 Task: Find connections with filter location Musselburgh with filter topic #Indiawith filter profile language Spanish with filter current company Serum Institute of India Pvt. Ltd. with filter school Symbiosis Institute of Business Management, Pune with filter industry Soap and Cleaning Product Manufacturing with filter service category Financial Analysis with filter keywords title Medical Transcriptionist
Action: Mouse moved to (497, 45)
Screenshot: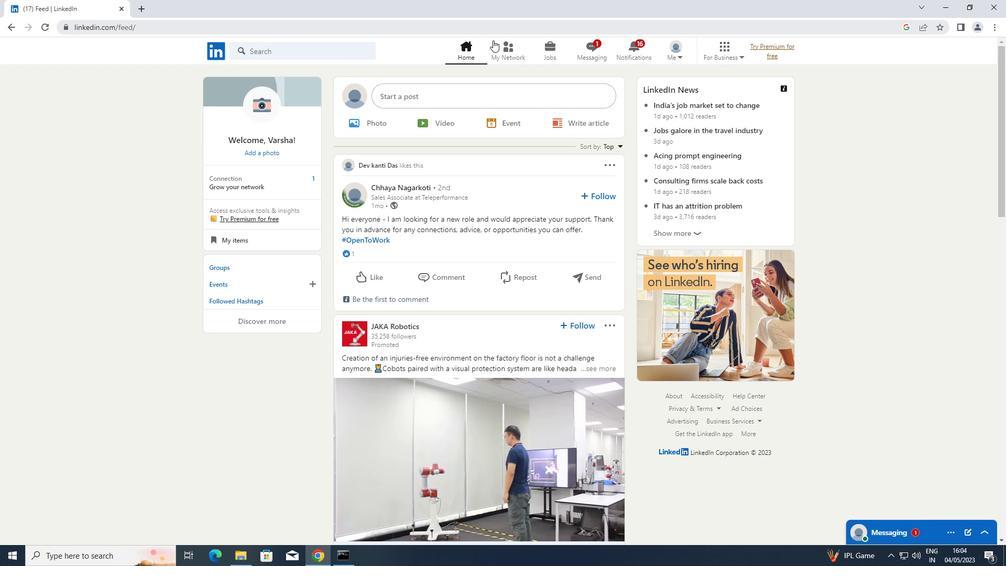 
Action: Mouse pressed left at (497, 45)
Screenshot: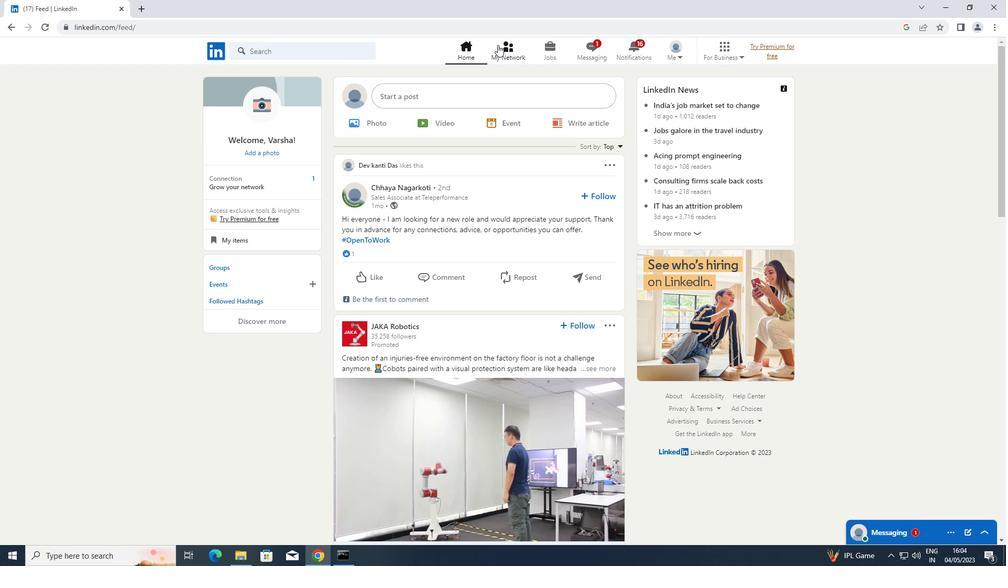 
Action: Mouse moved to (290, 110)
Screenshot: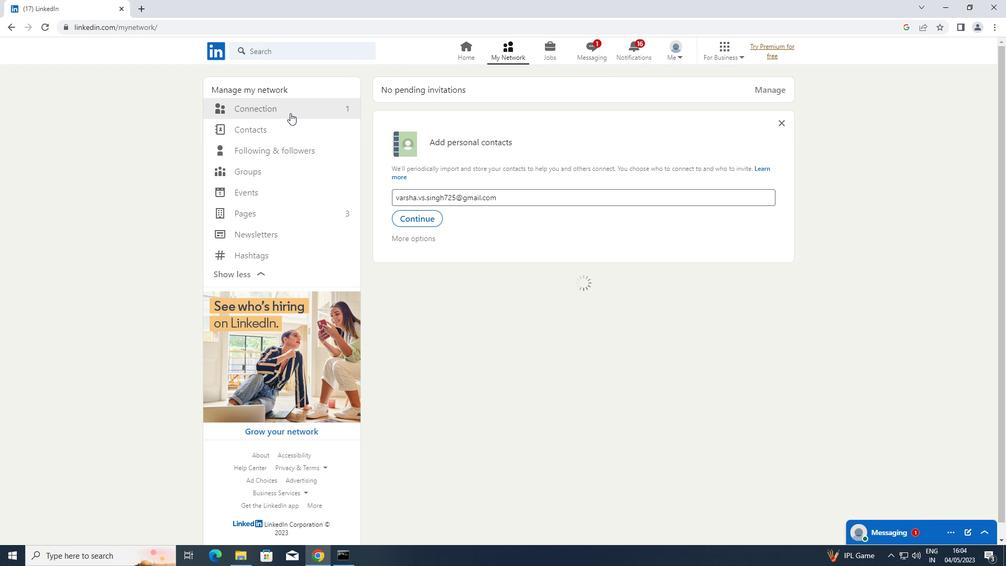 
Action: Mouse pressed left at (290, 110)
Screenshot: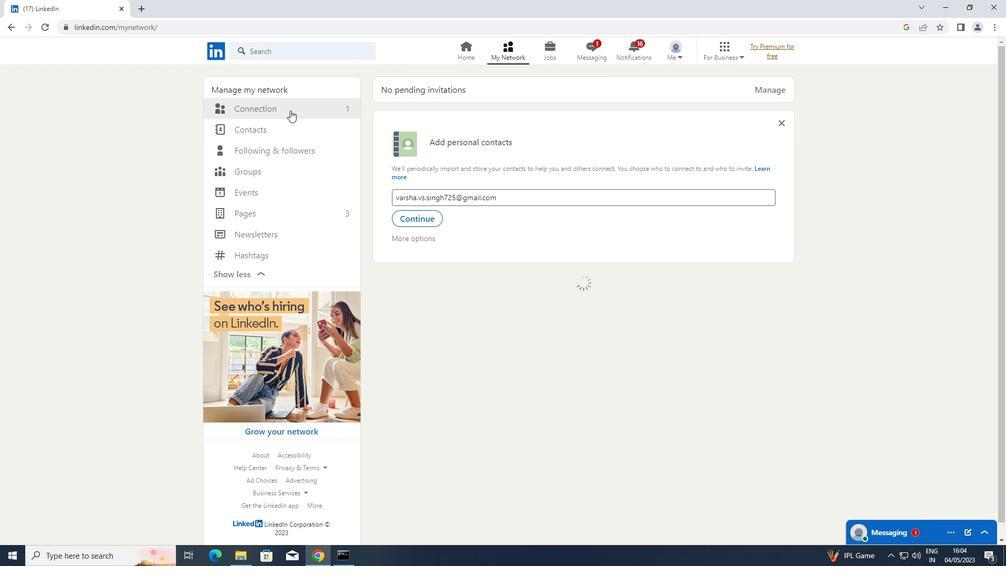 
Action: Mouse moved to (575, 109)
Screenshot: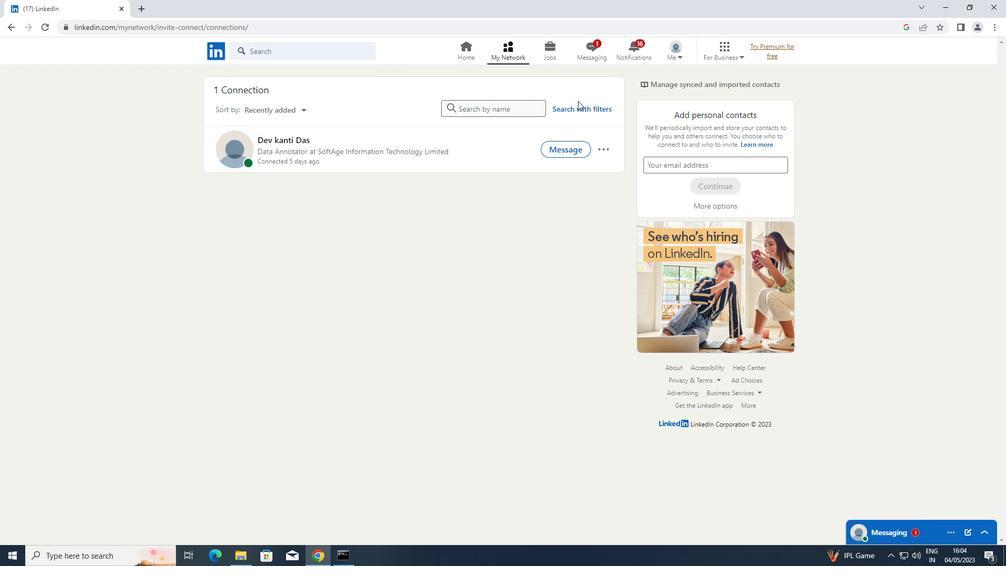 
Action: Mouse pressed left at (575, 109)
Screenshot: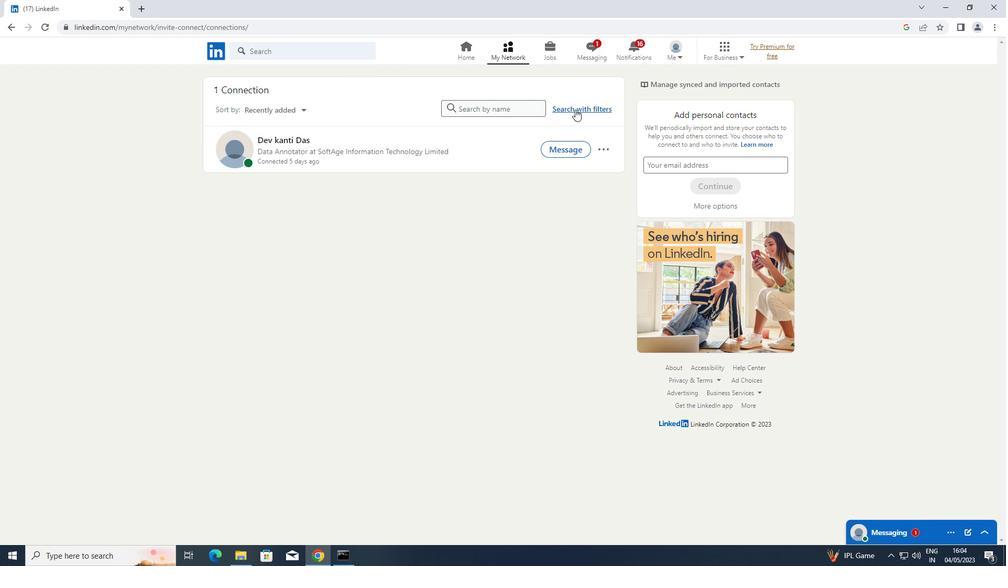 
Action: Mouse moved to (536, 78)
Screenshot: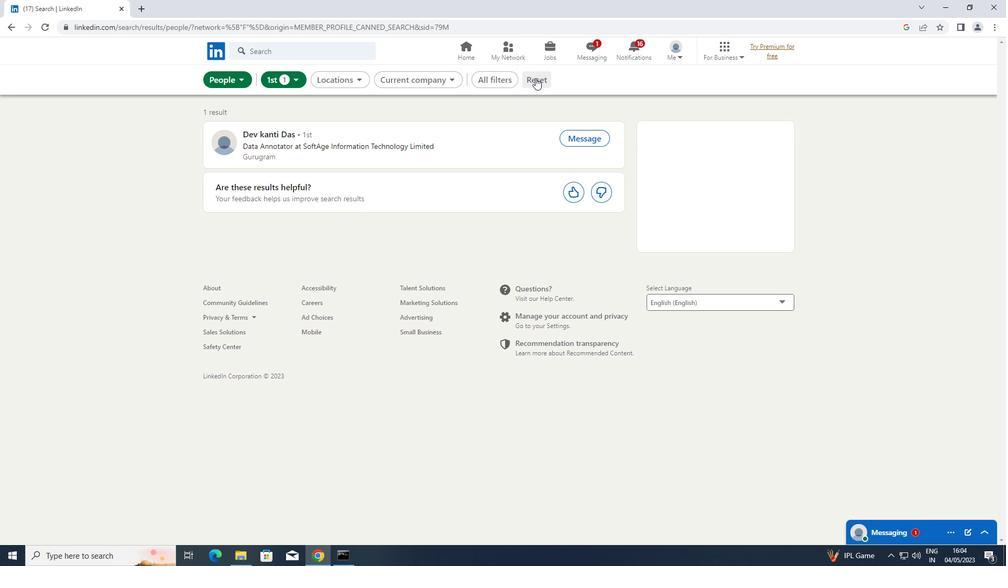 
Action: Mouse pressed left at (536, 78)
Screenshot: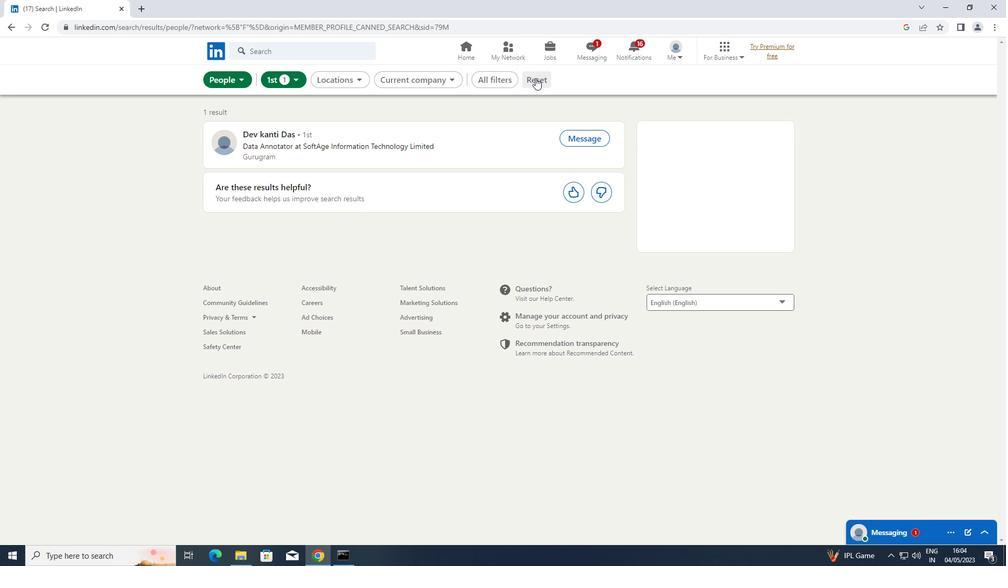 
Action: Mouse moved to (524, 78)
Screenshot: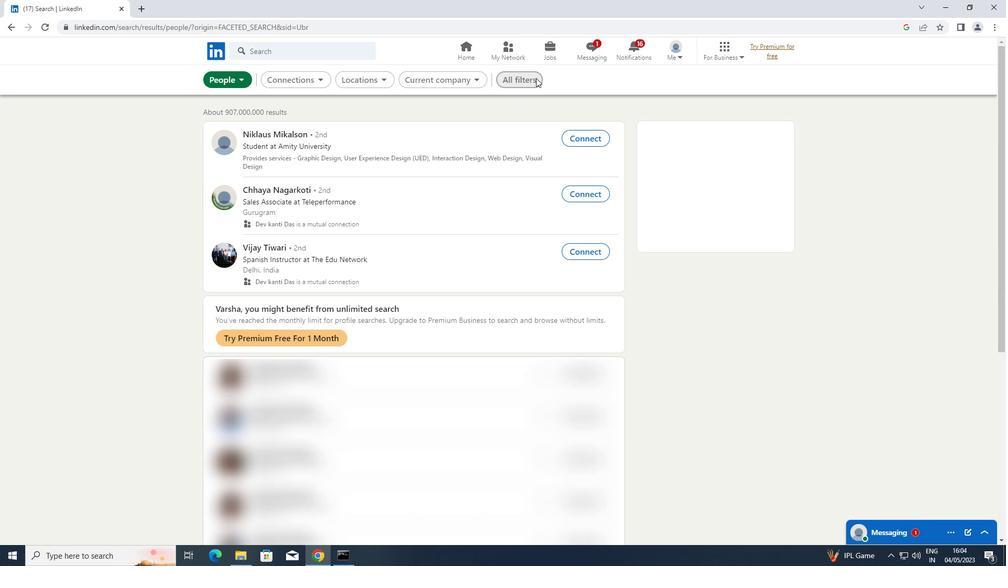 
Action: Mouse pressed left at (524, 78)
Screenshot: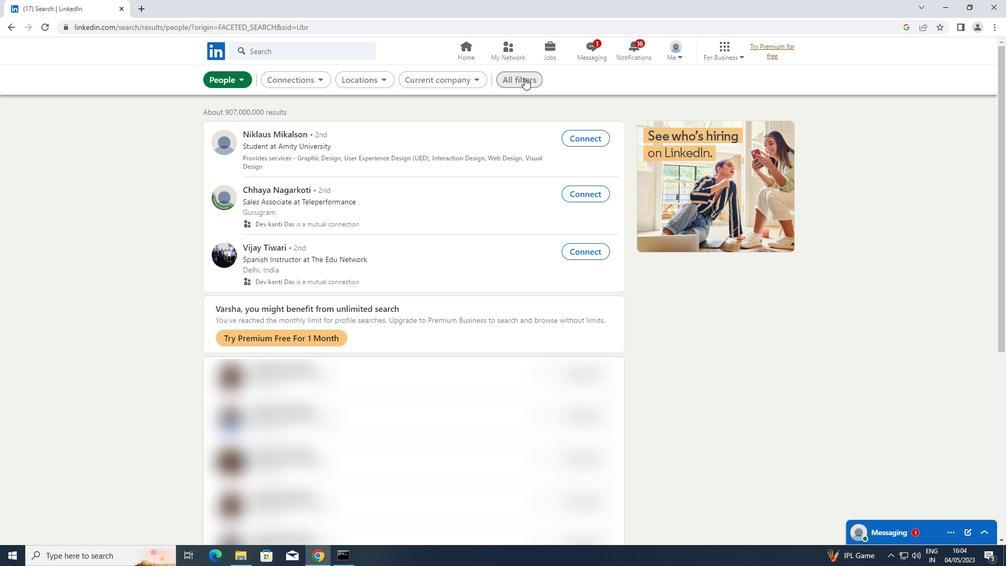 
Action: Mouse moved to (767, 200)
Screenshot: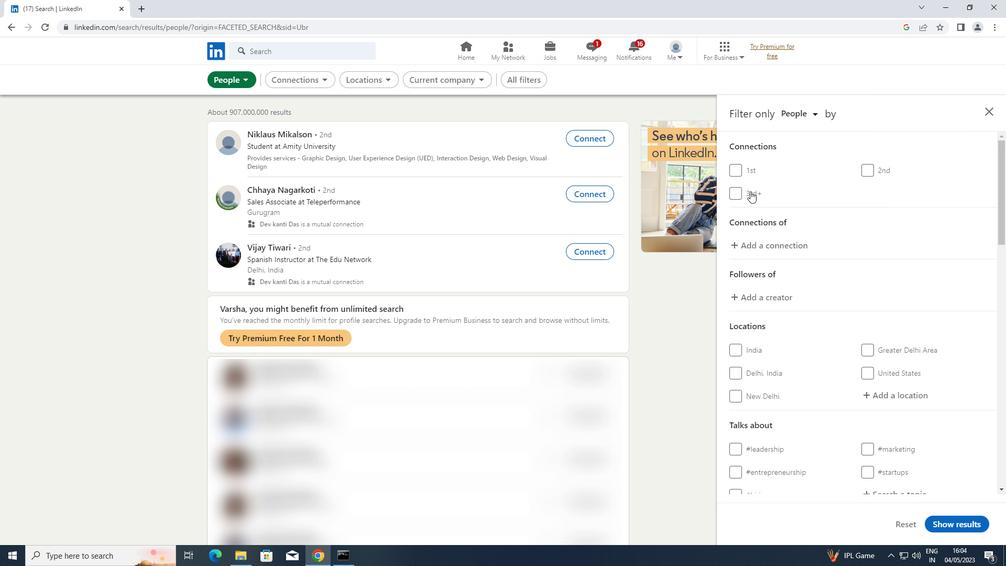 
Action: Mouse scrolled (767, 200) with delta (0, 0)
Screenshot: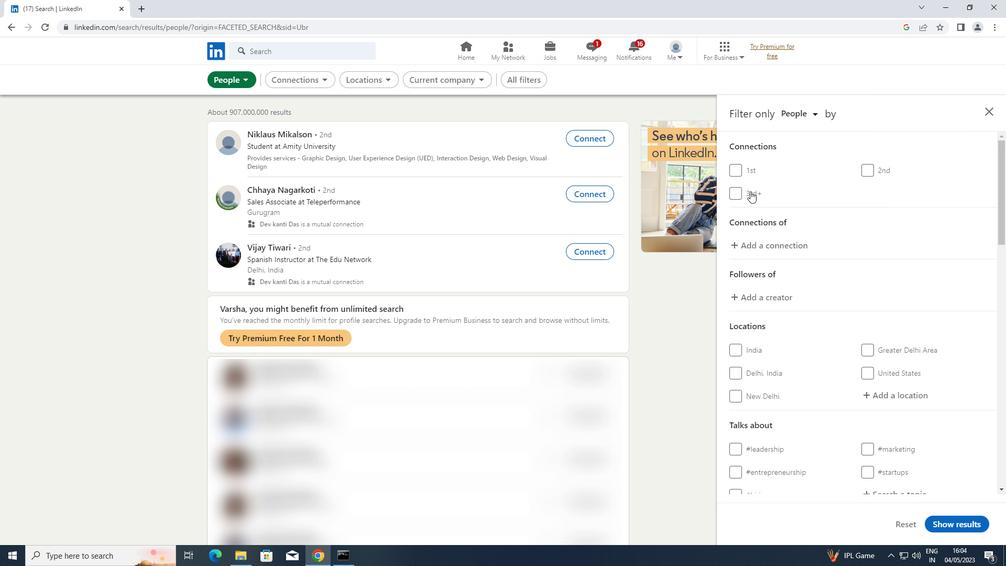 
Action: Mouse moved to (768, 202)
Screenshot: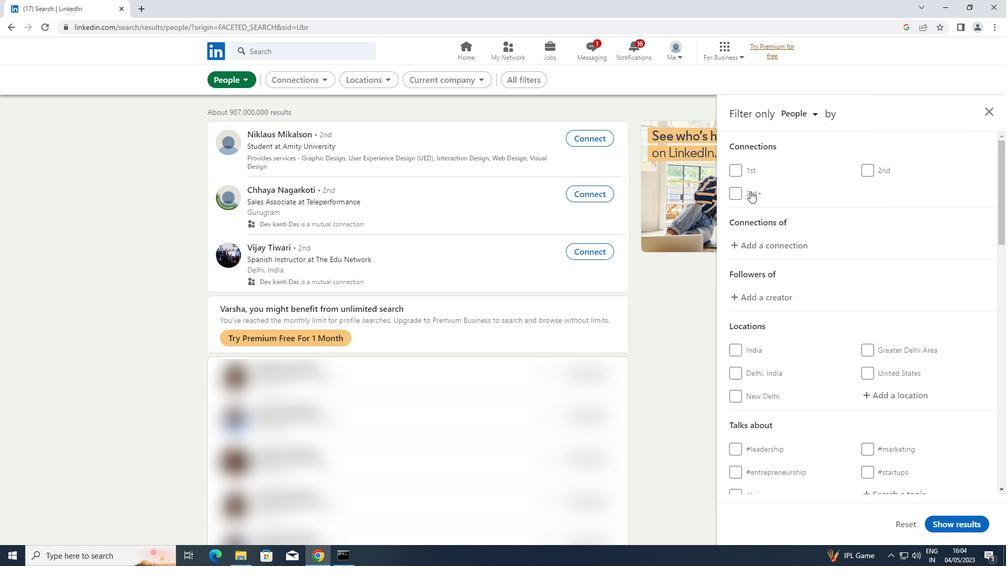 
Action: Mouse scrolled (768, 202) with delta (0, 0)
Screenshot: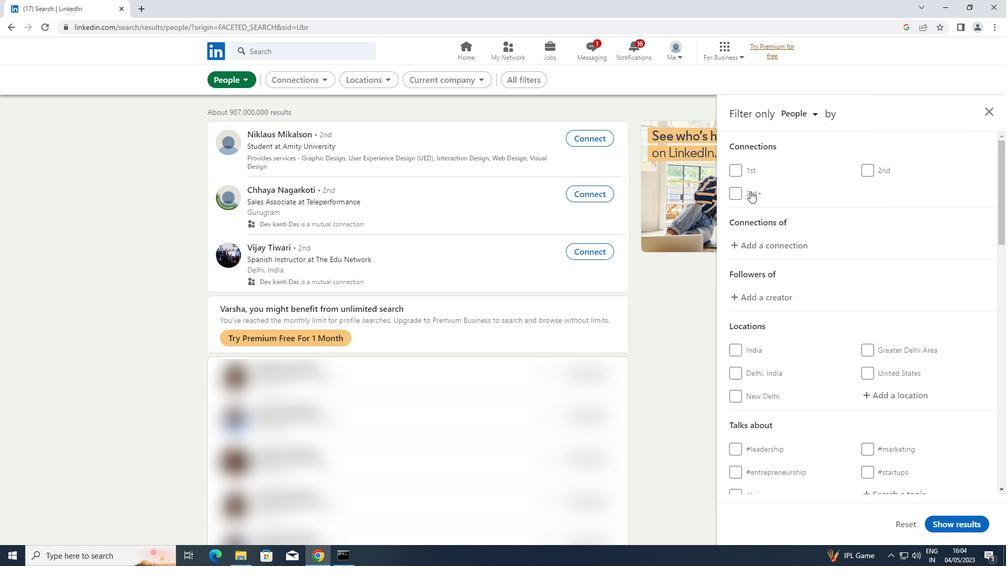 
Action: Mouse scrolled (768, 202) with delta (0, 0)
Screenshot: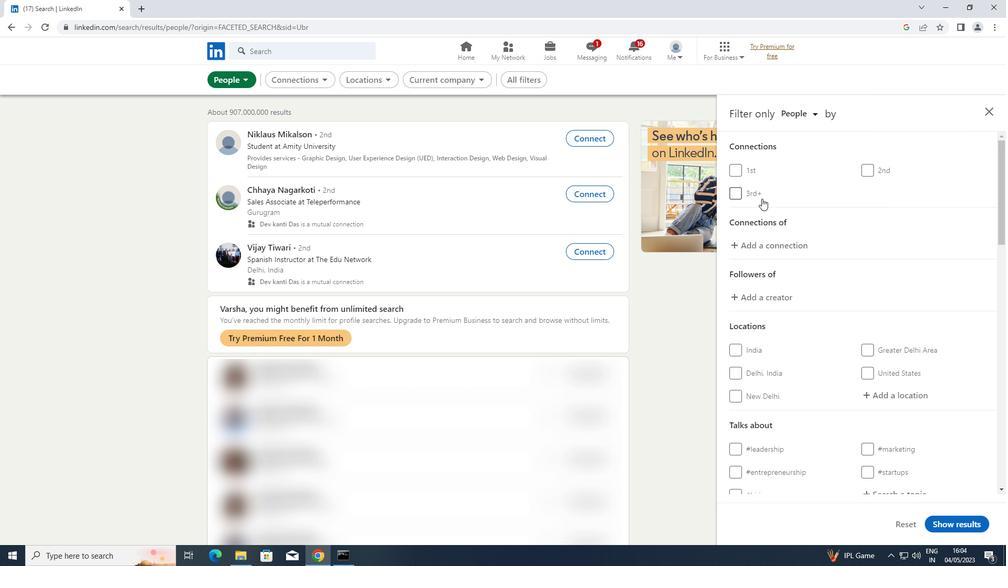 
Action: Mouse moved to (903, 236)
Screenshot: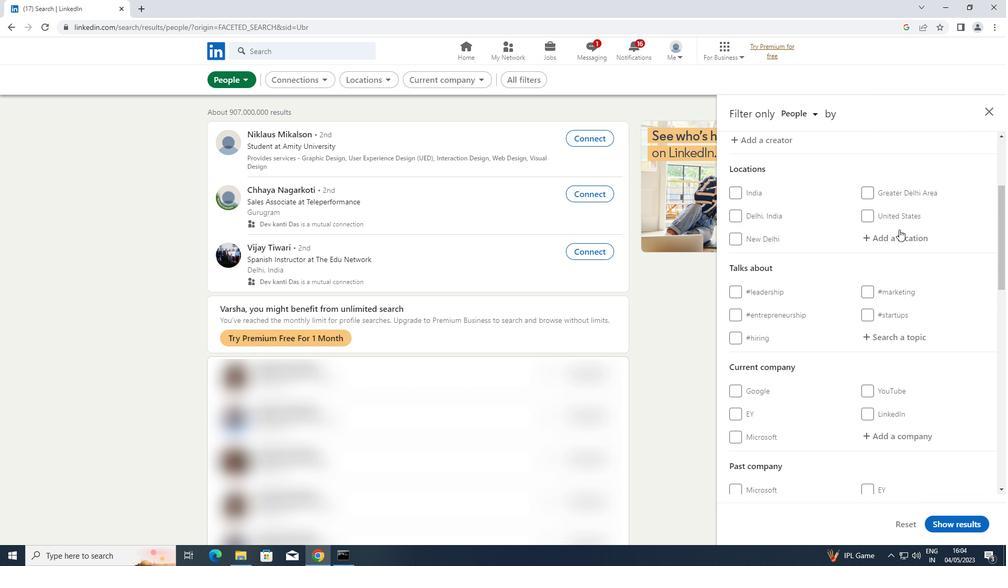 
Action: Mouse pressed left at (903, 236)
Screenshot: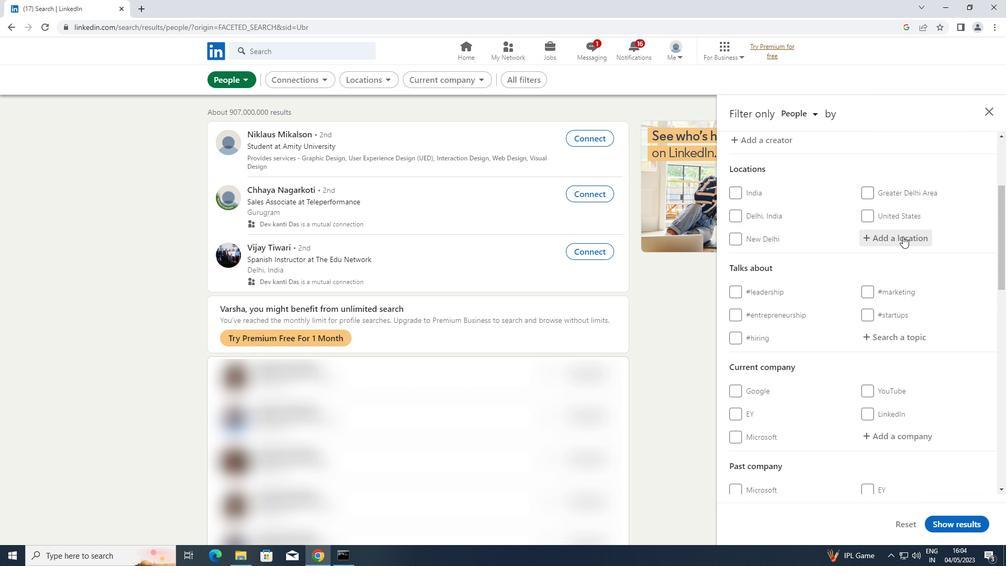 
Action: Key pressed <Key.shift>MUSSELBURGH
Screenshot: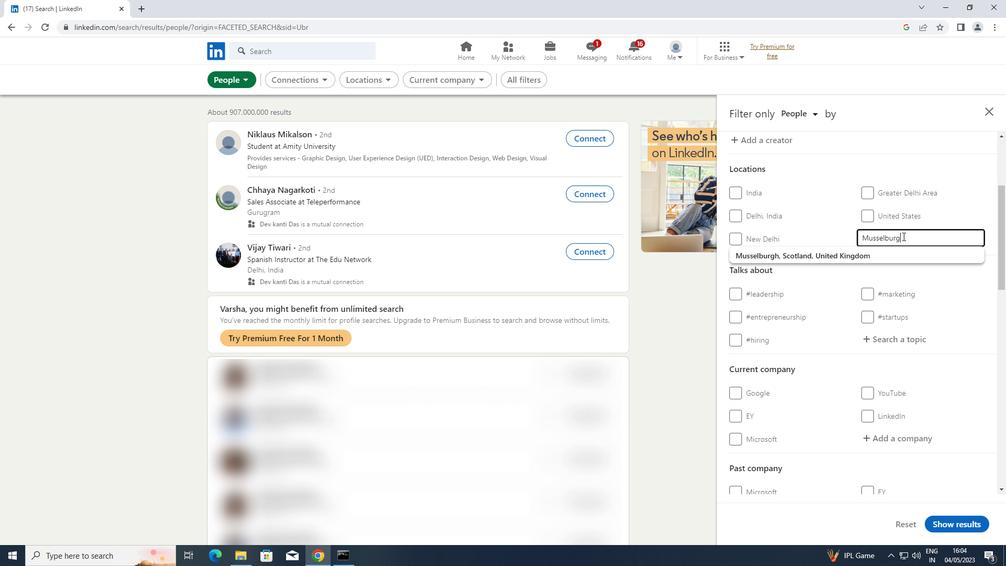 
Action: Mouse moved to (894, 342)
Screenshot: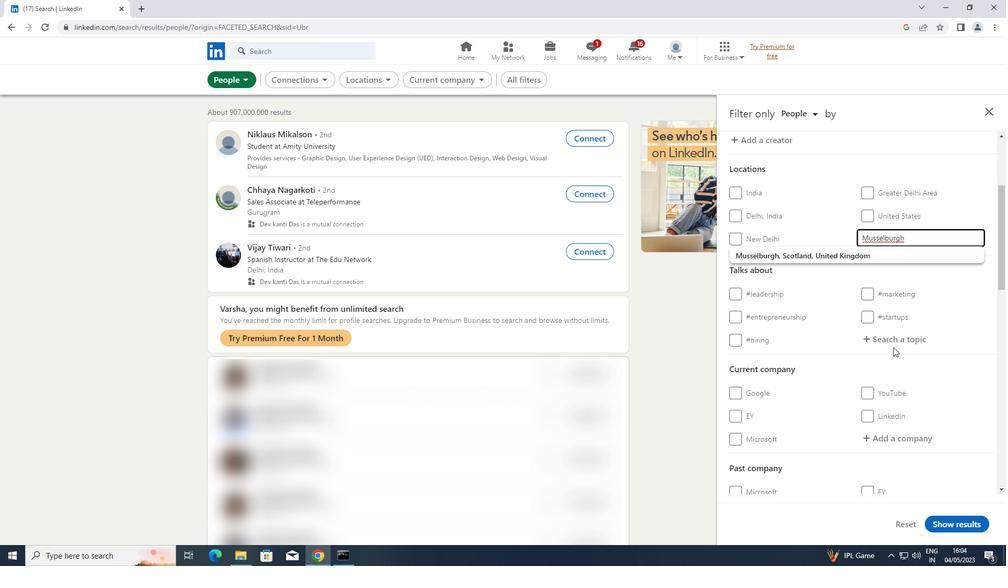 
Action: Mouse pressed left at (894, 342)
Screenshot: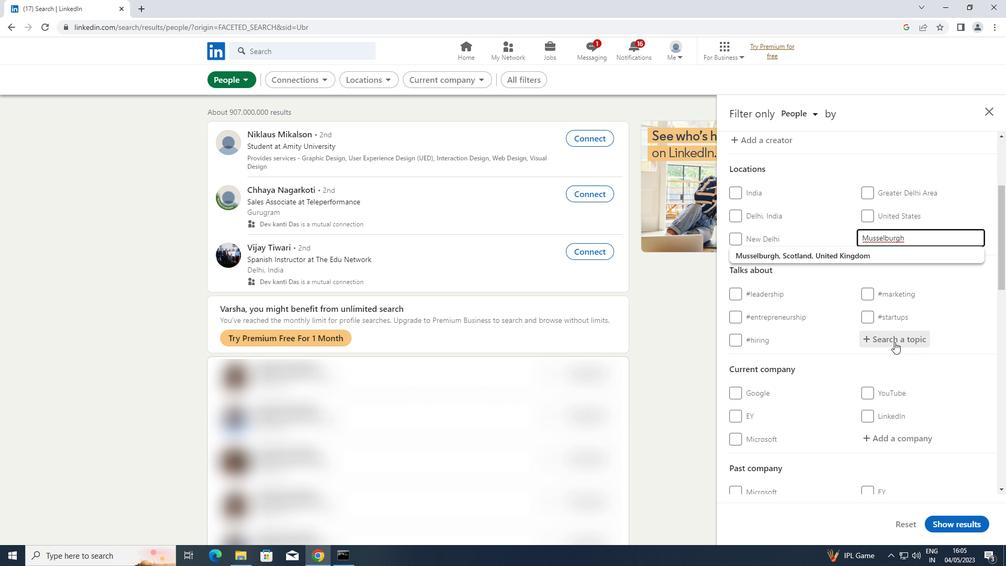 
Action: Key pressed <Key.shift>INDIA
Screenshot: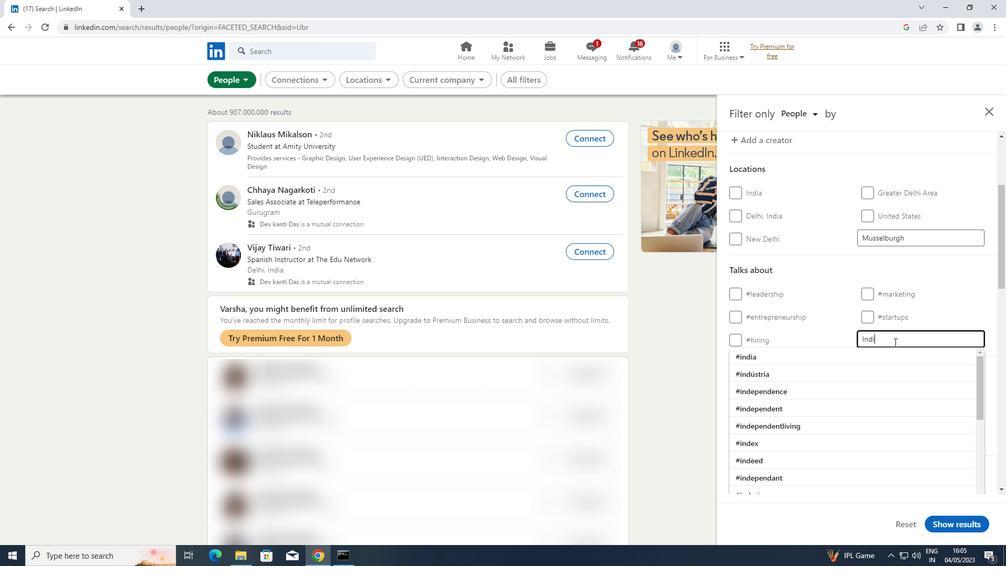 
Action: Mouse moved to (819, 355)
Screenshot: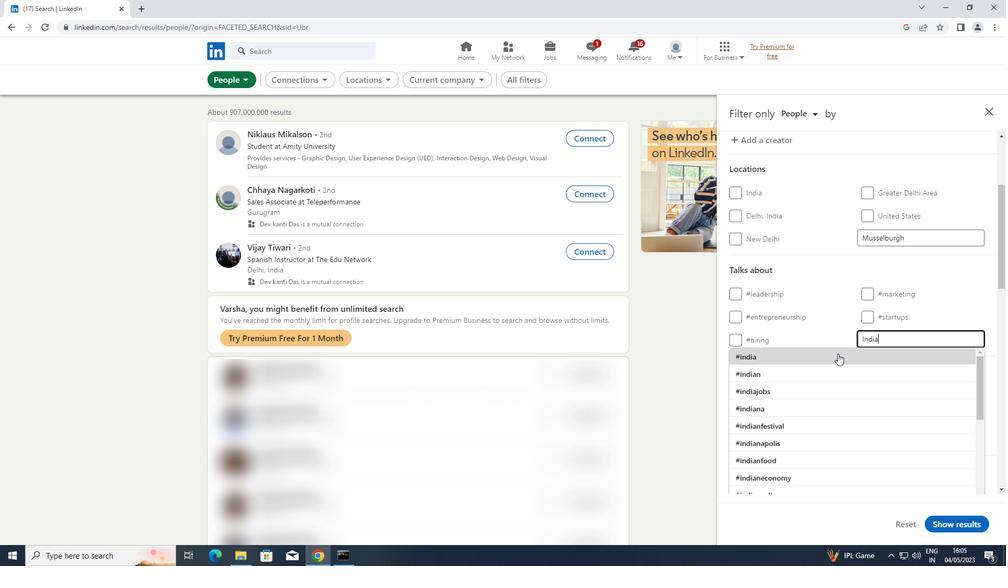 
Action: Mouse pressed left at (819, 355)
Screenshot: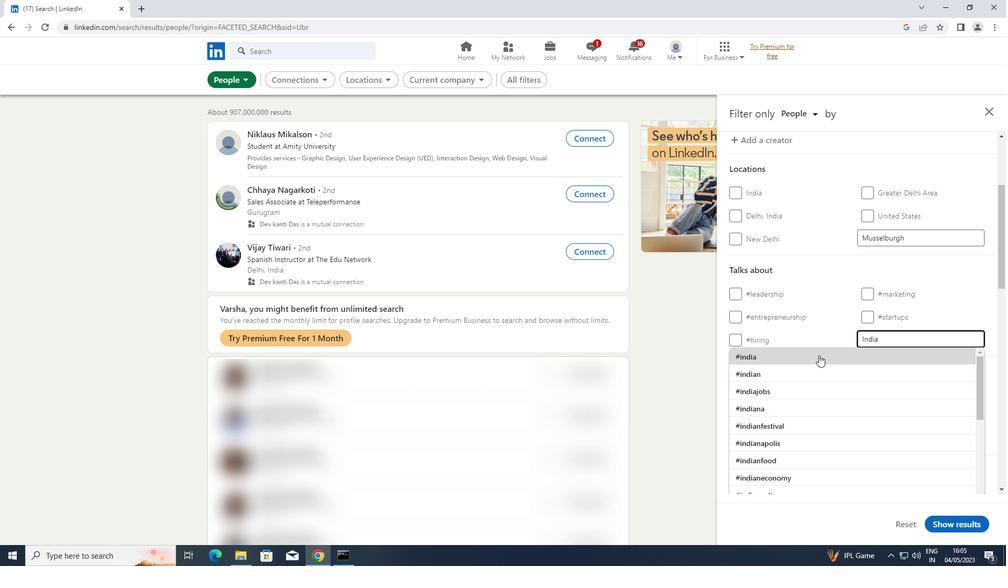 
Action: Mouse scrolled (819, 354) with delta (0, 0)
Screenshot: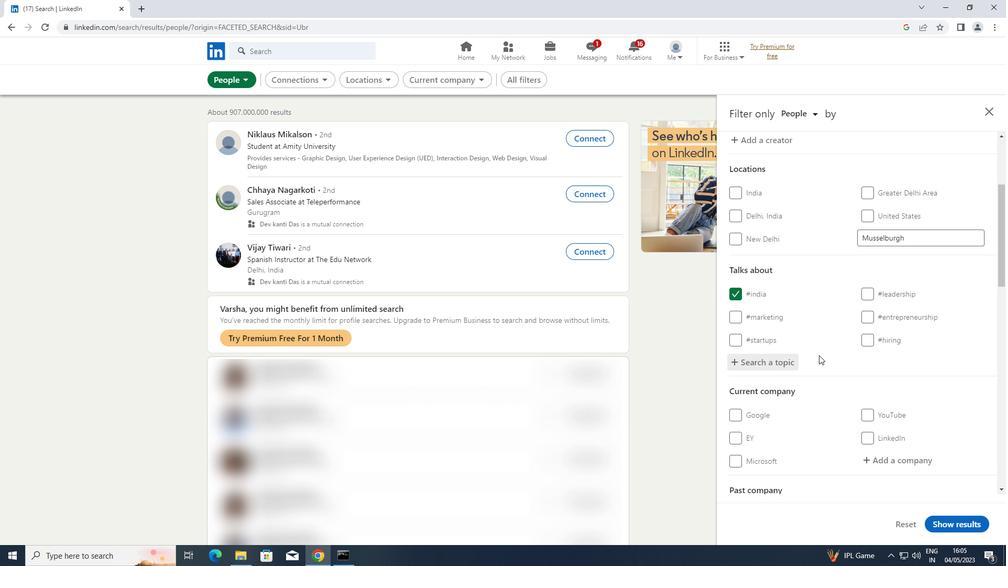 
Action: Mouse scrolled (819, 354) with delta (0, 0)
Screenshot: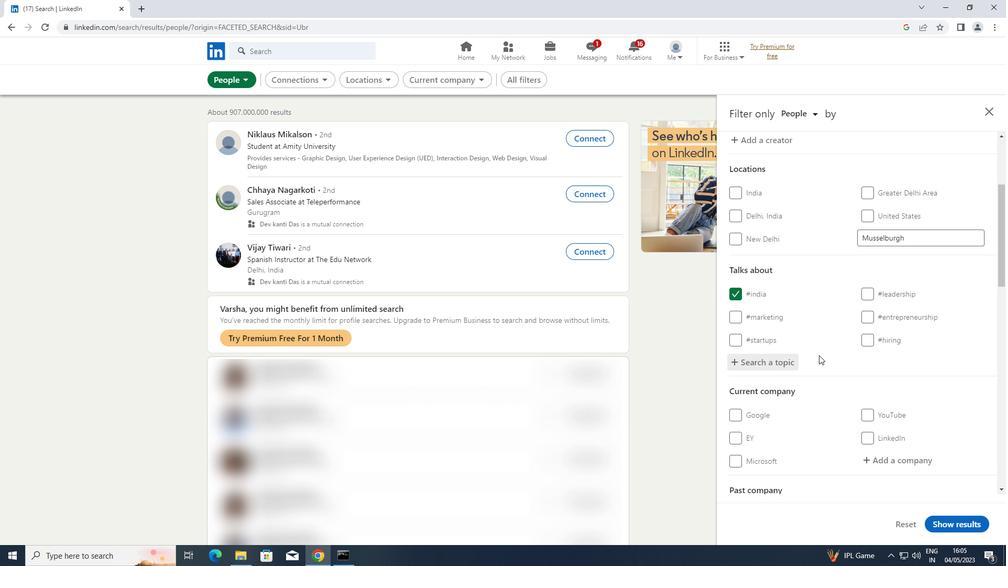 
Action: Mouse scrolled (819, 354) with delta (0, 0)
Screenshot: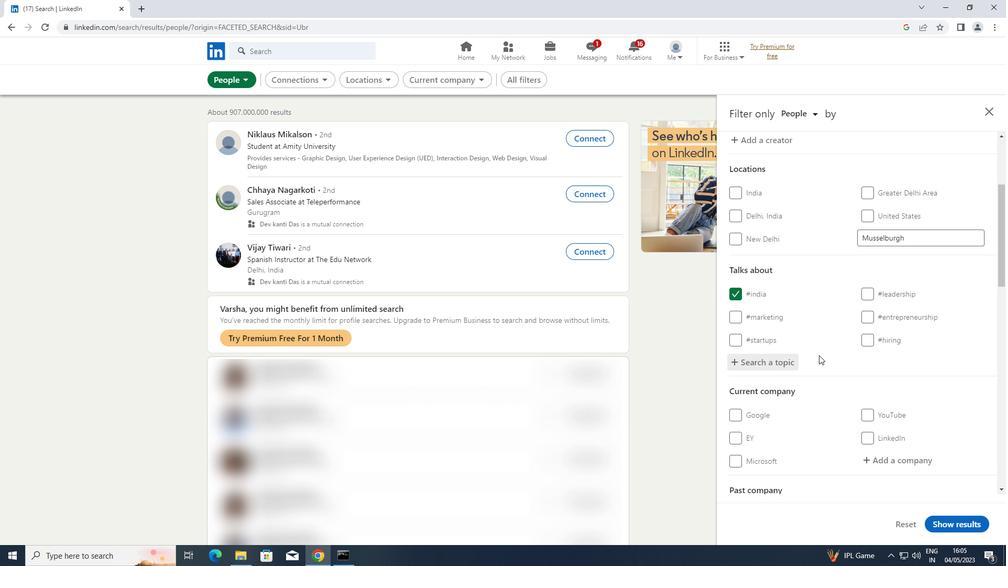 
Action: Mouse scrolled (819, 354) with delta (0, 0)
Screenshot: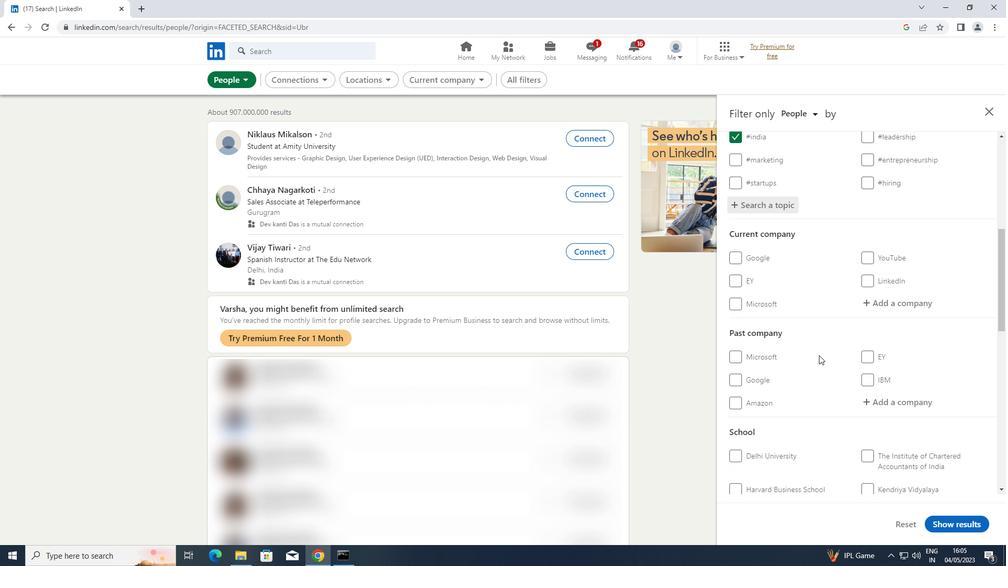 
Action: Mouse scrolled (819, 354) with delta (0, 0)
Screenshot: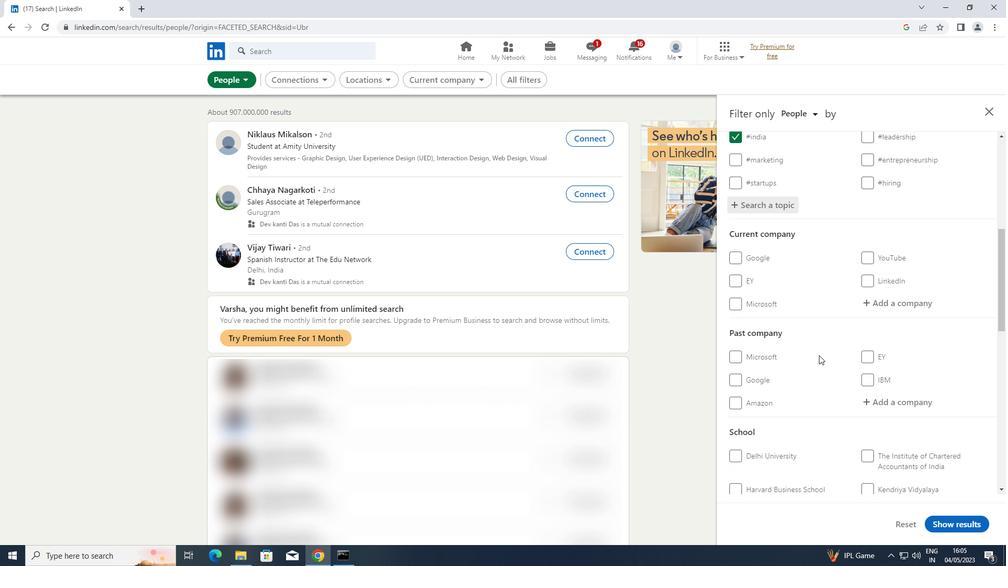 
Action: Mouse scrolled (819, 354) with delta (0, 0)
Screenshot: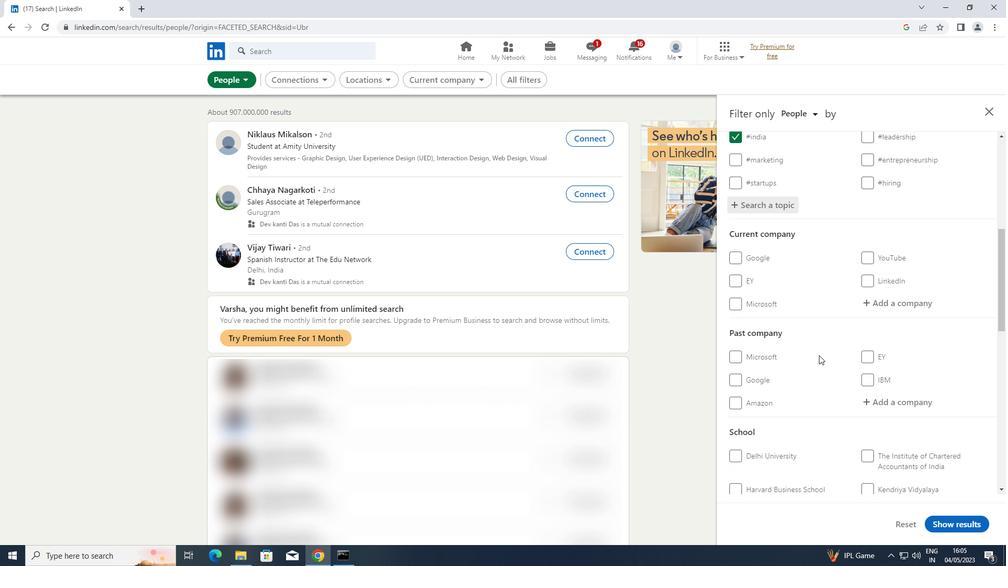 
Action: Mouse scrolled (819, 354) with delta (0, 0)
Screenshot: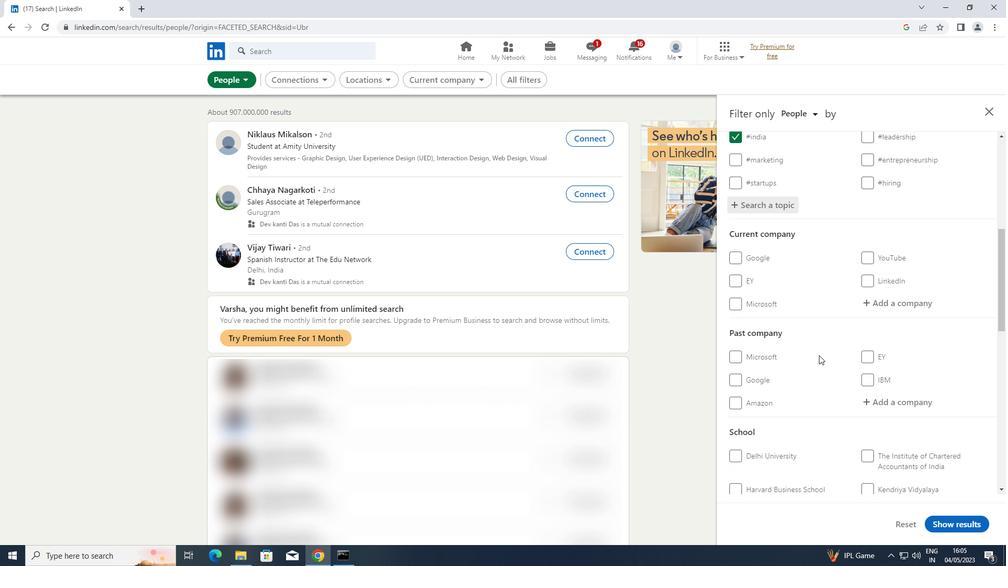 
Action: Mouse scrolled (819, 354) with delta (0, 0)
Screenshot: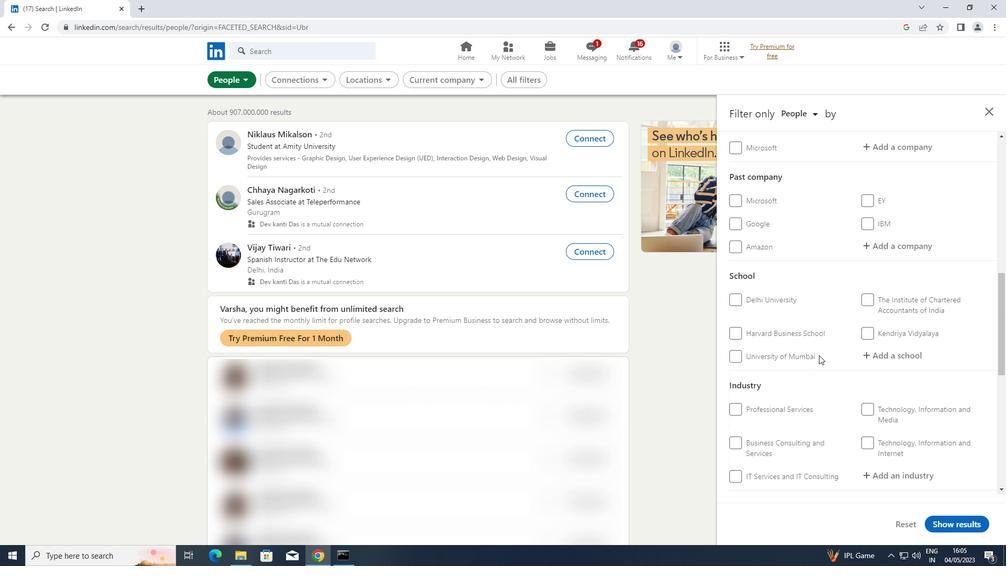 
Action: Mouse moved to (735, 442)
Screenshot: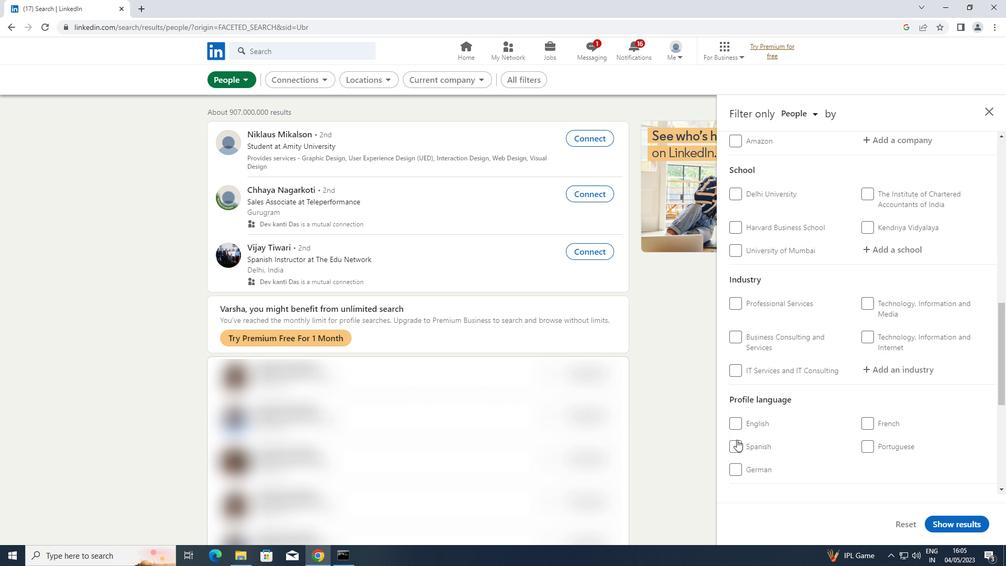 
Action: Mouse pressed left at (735, 442)
Screenshot: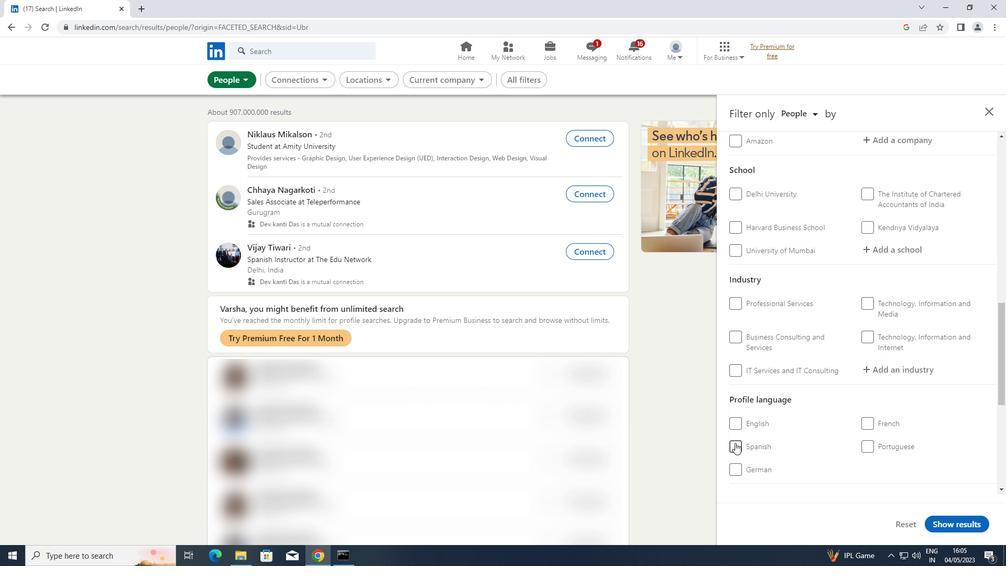 
Action: Mouse moved to (748, 421)
Screenshot: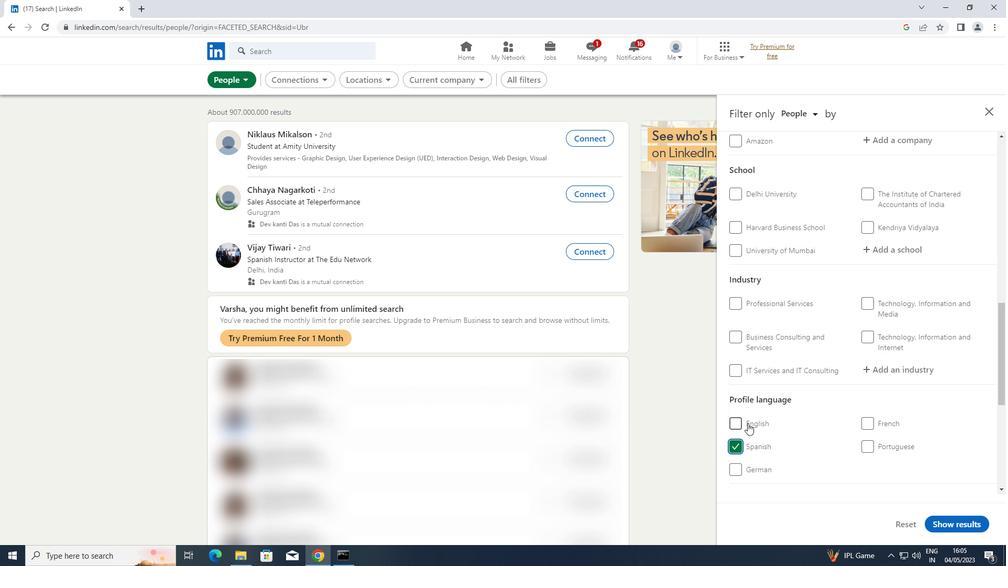 
Action: Mouse scrolled (748, 421) with delta (0, 0)
Screenshot: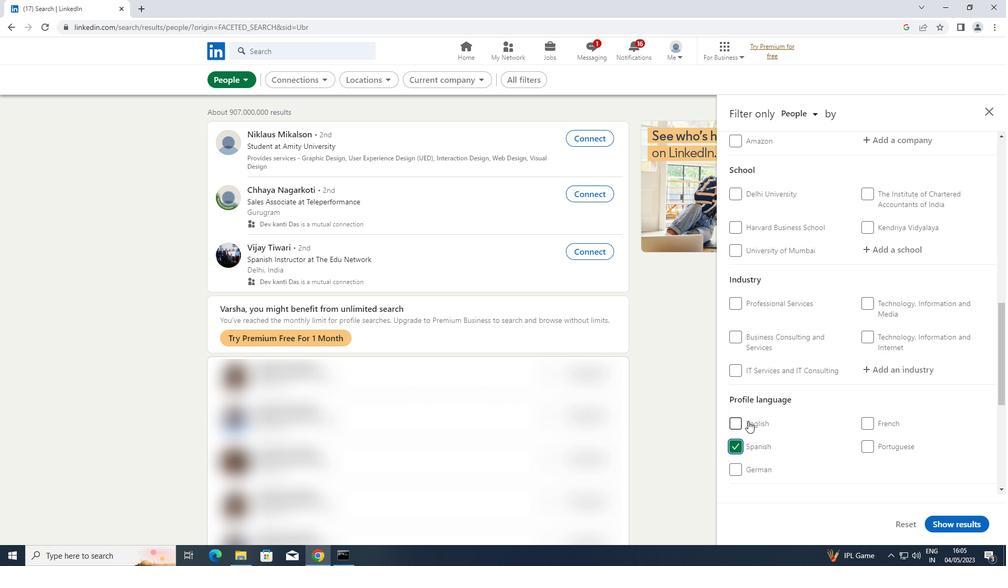 
Action: Mouse scrolled (748, 421) with delta (0, 0)
Screenshot: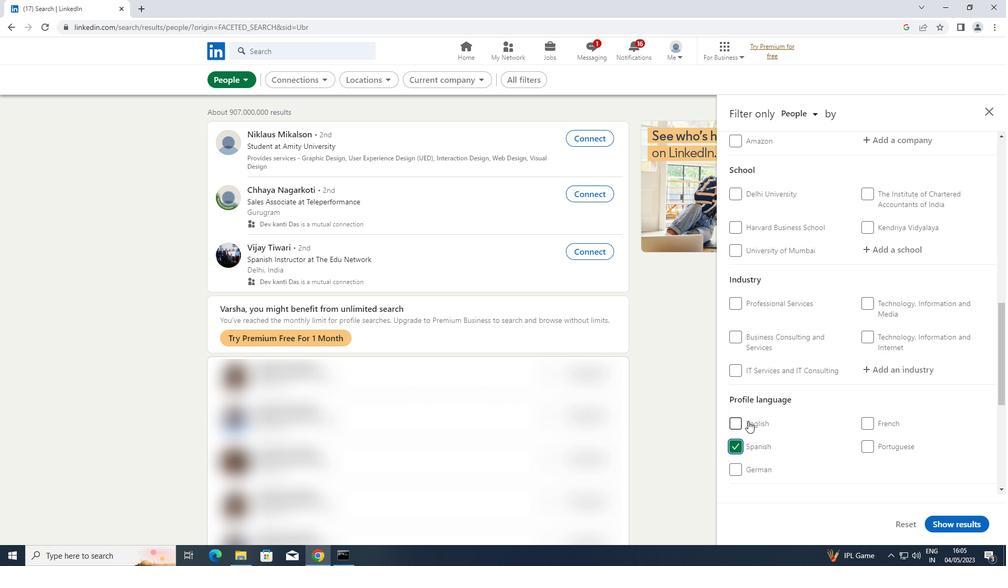
Action: Mouse moved to (748, 420)
Screenshot: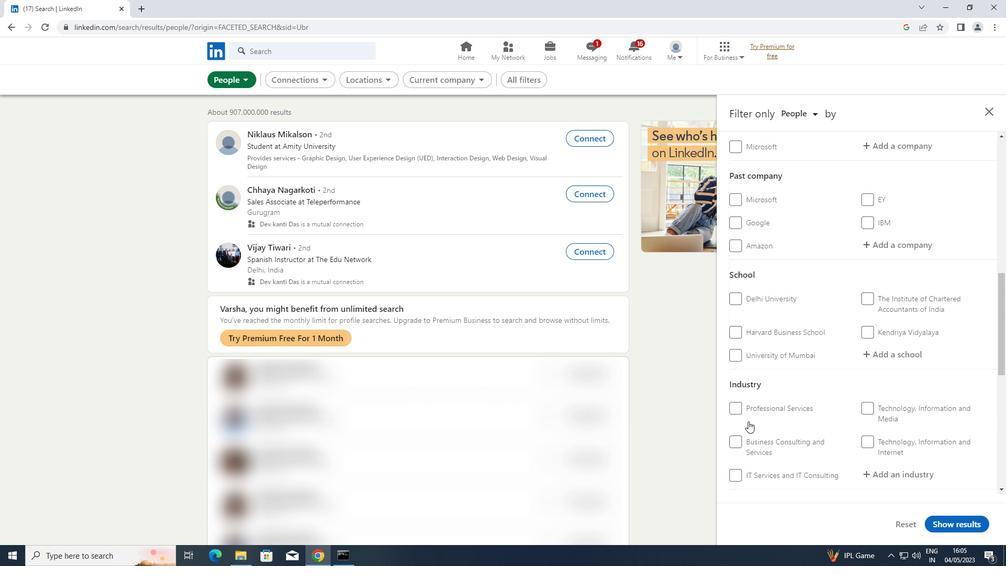 
Action: Mouse scrolled (748, 420) with delta (0, 0)
Screenshot: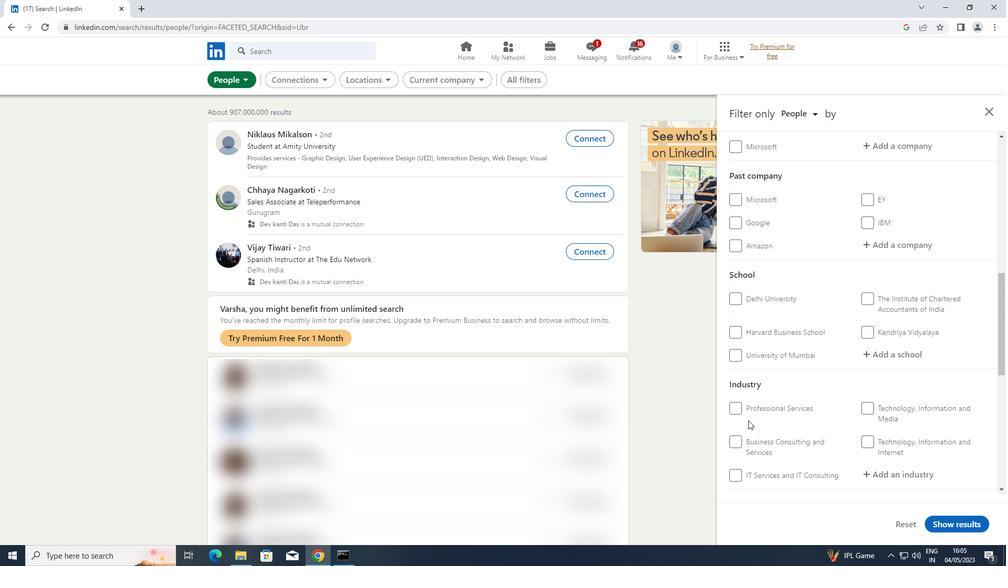 
Action: Mouse scrolled (748, 420) with delta (0, 0)
Screenshot: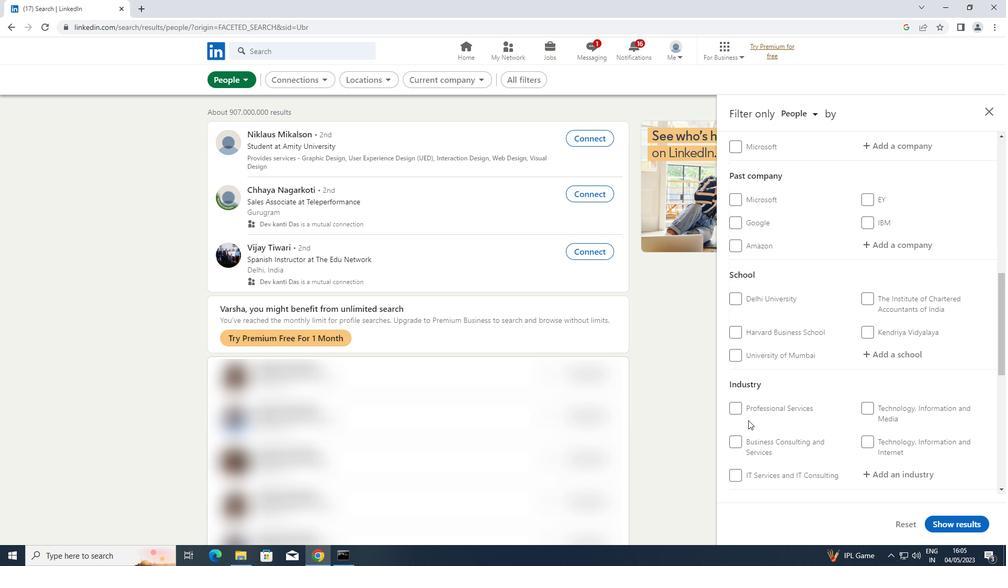 
Action: Mouse scrolled (748, 420) with delta (0, 0)
Screenshot: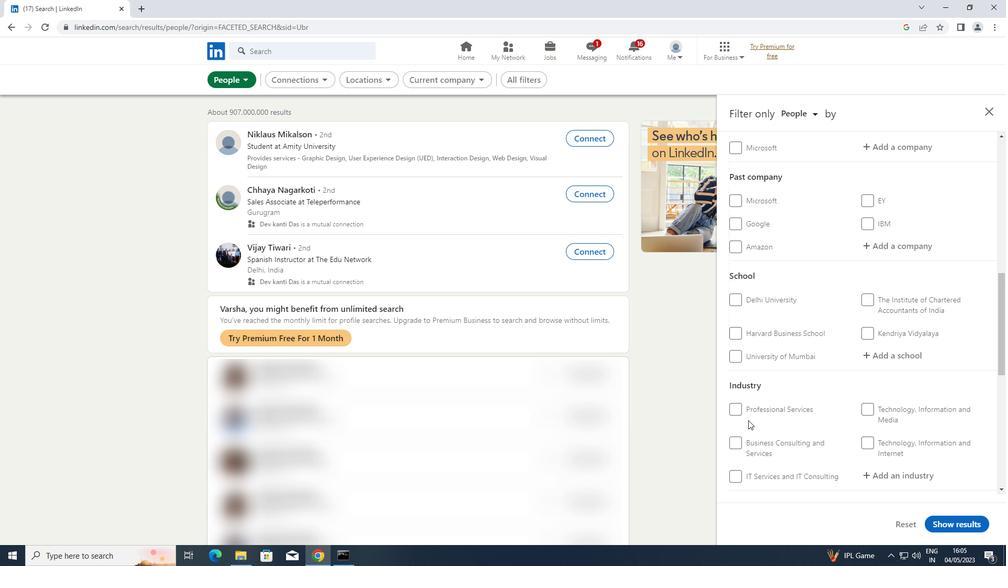 
Action: Mouse scrolled (748, 420) with delta (0, 0)
Screenshot: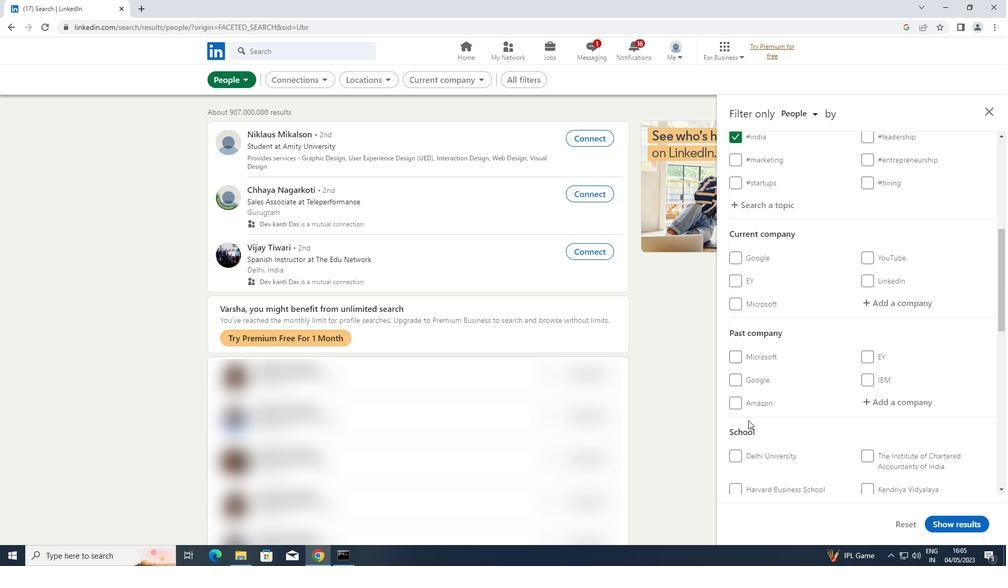 
Action: Mouse scrolled (748, 420) with delta (0, 0)
Screenshot: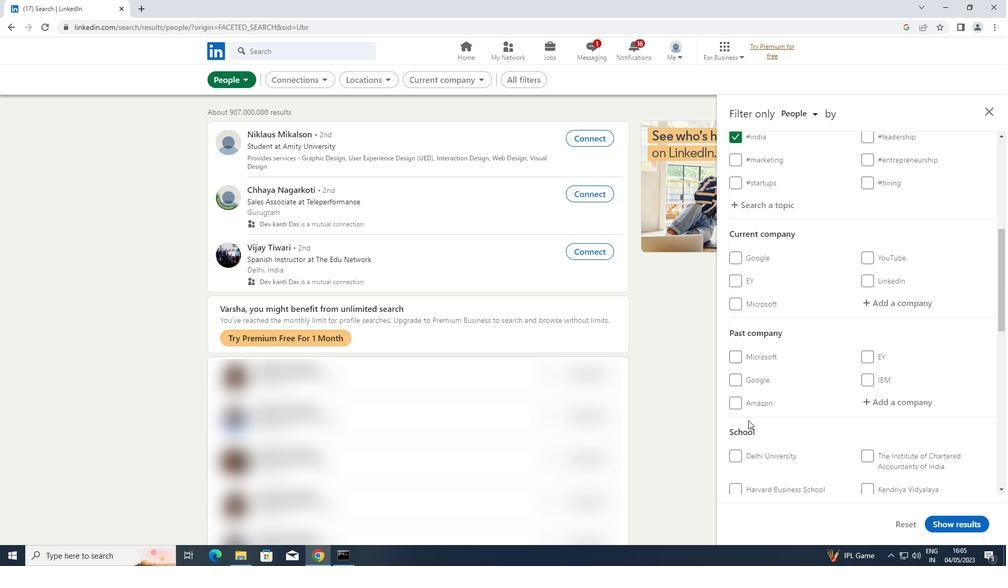 
Action: Mouse moved to (748, 417)
Screenshot: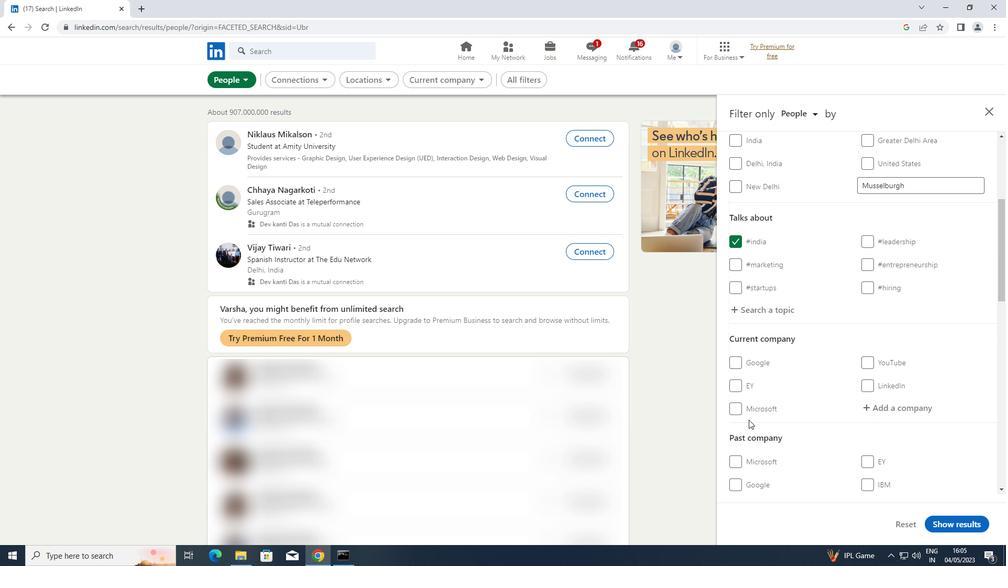 
Action: Mouse scrolled (748, 418) with delta (0, 0)
Screenshot: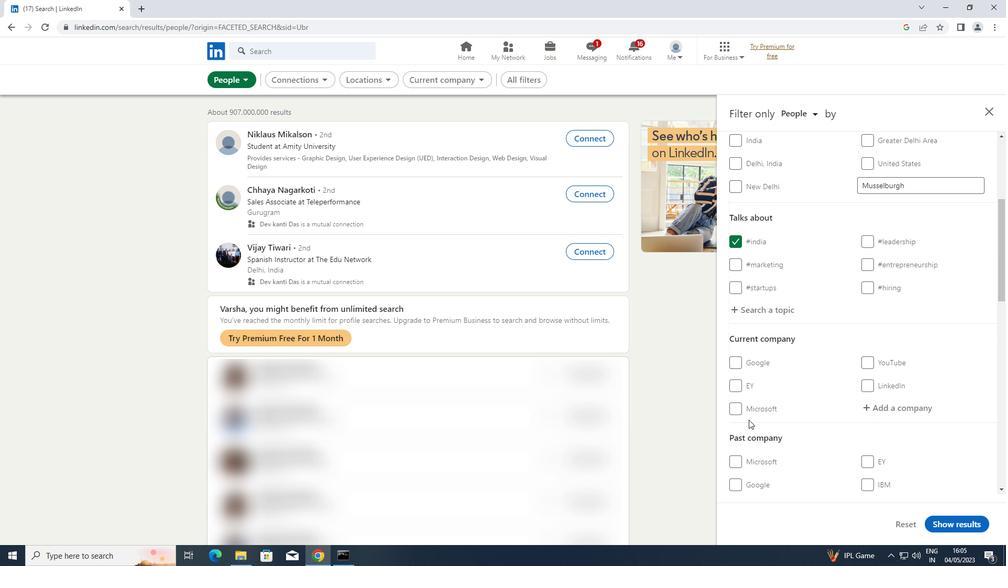 
Action: Mouse moved to (888, 461)
Screenshot: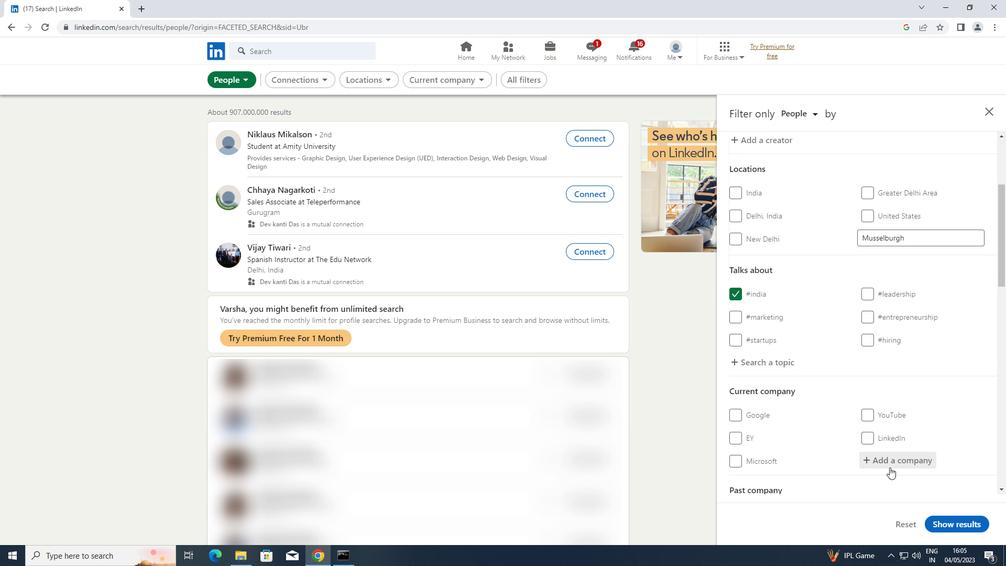 
Action: Mouse pressed left at (888, 461)
Screenshot: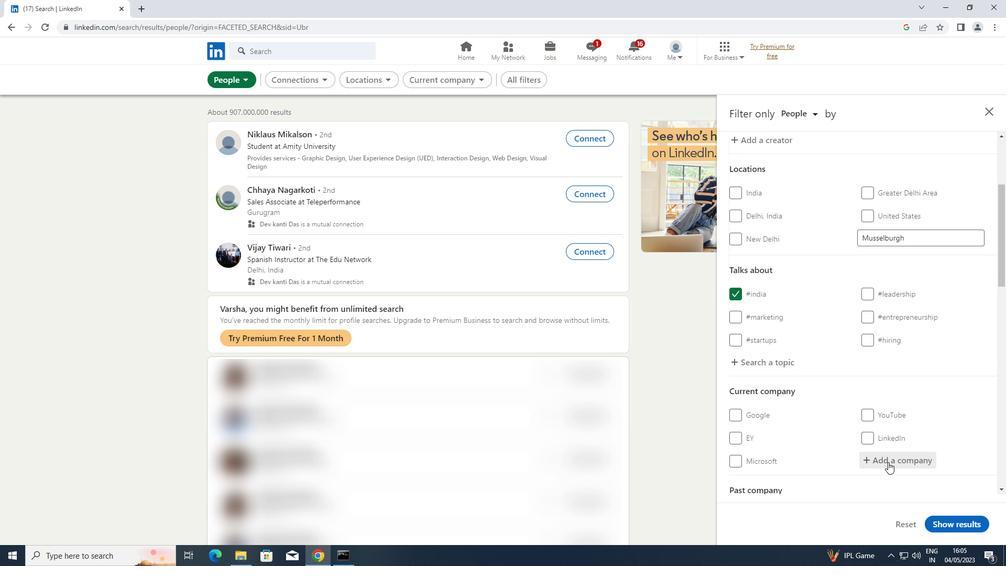 
Action: Key pressed <Key.shift>SERUM<Key.space><Key.shift>INSTITUTE
Screenshot: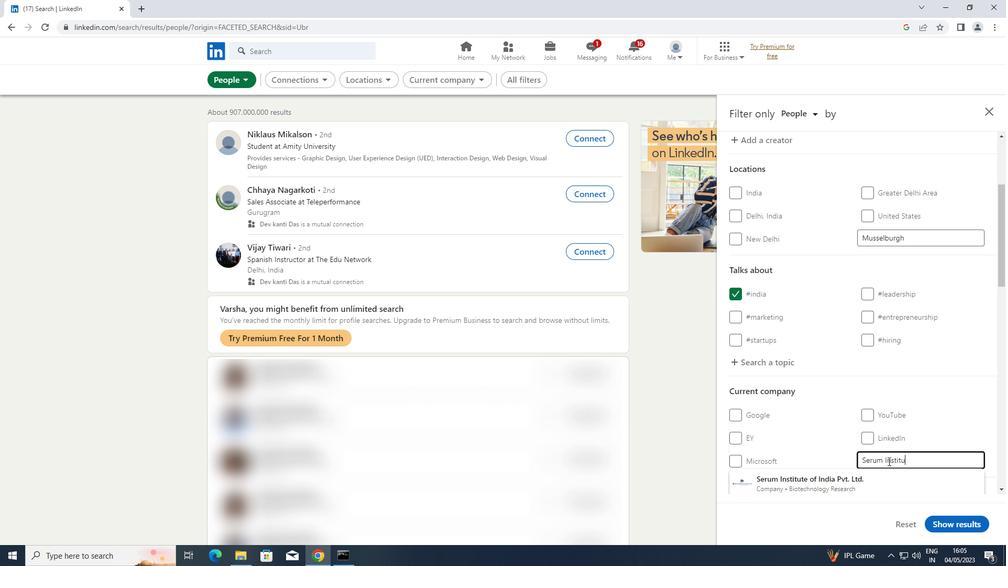 
Action: Mouse moved to (844, 475)
Screenshot: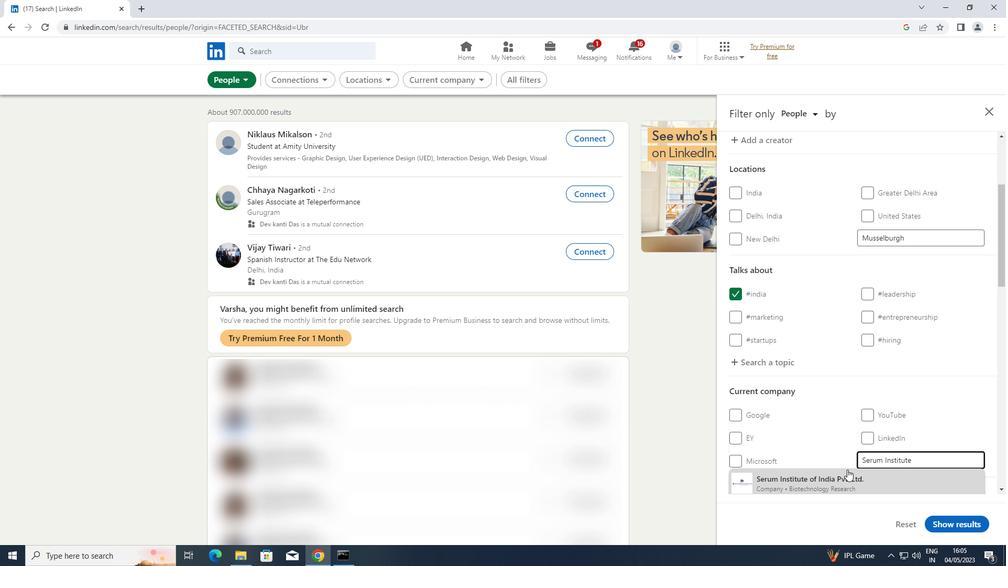 
Action: Mouse pressed left at (844, 475)
Screenshot: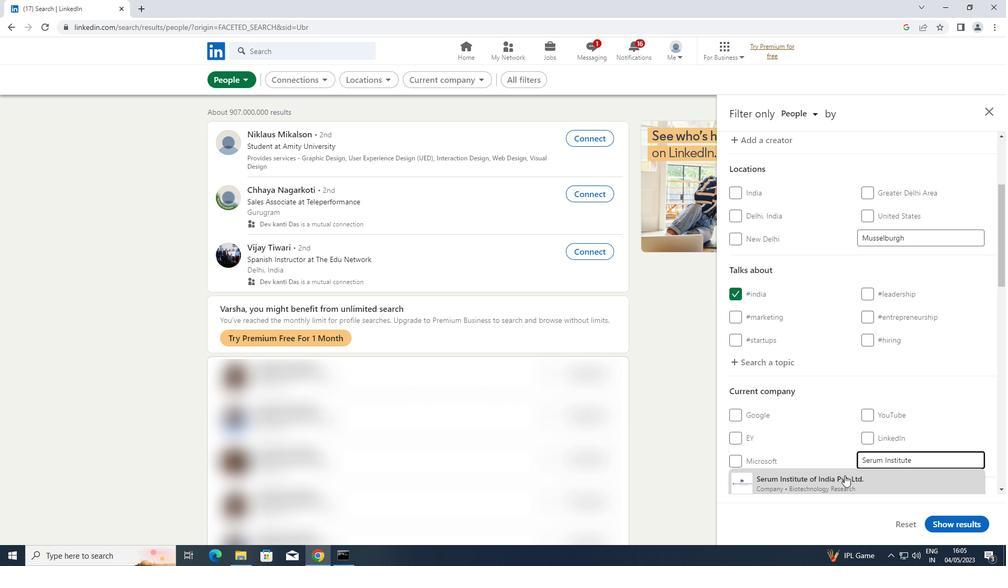 
Action: Mouse moved to (861, 438)
Screenshot: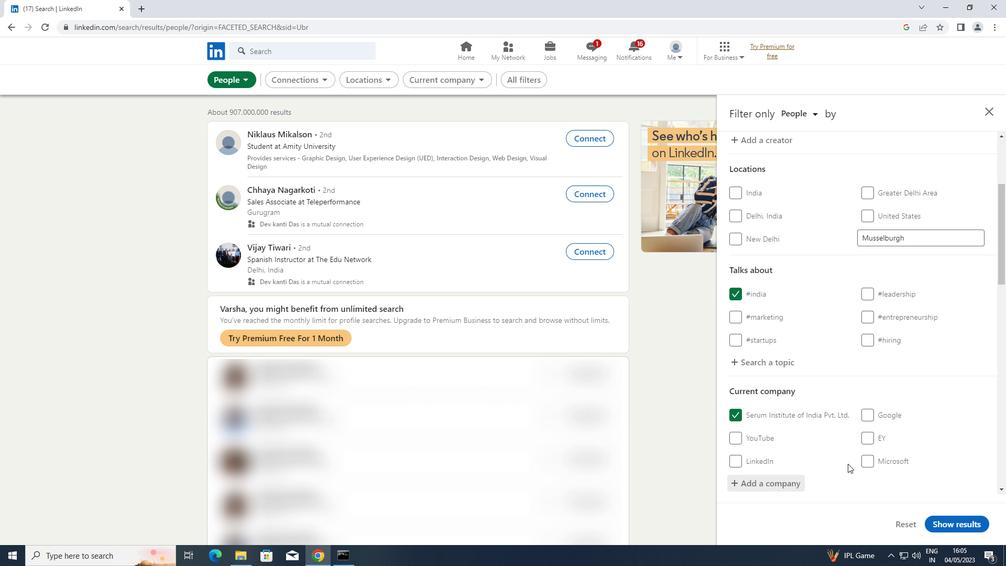 
Action: Mouse scrolled (861, 437) with delta (0, 0)
Screenshot: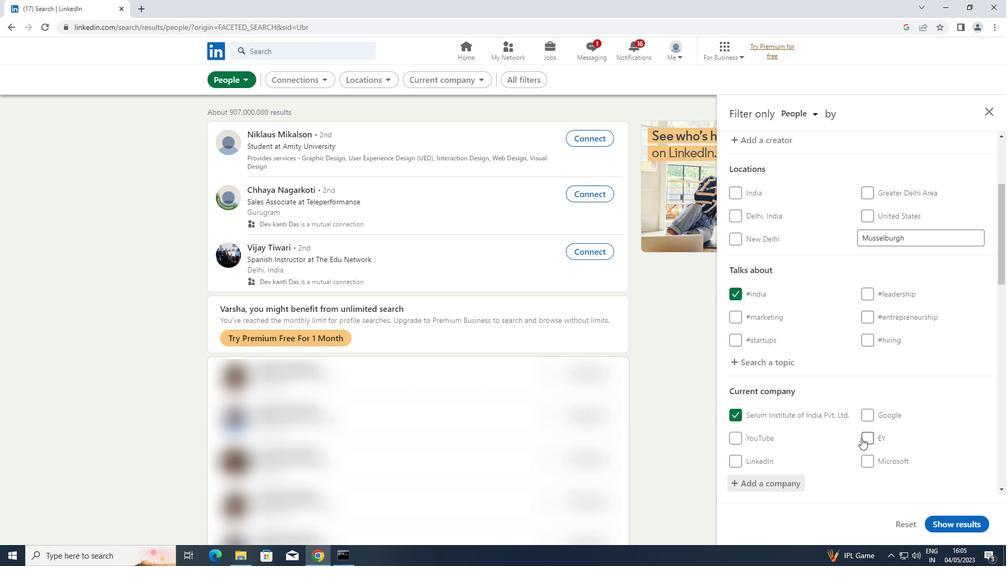 
Action: Mouse scrolled (861, 437) with delta (0, 0)
Screenshot: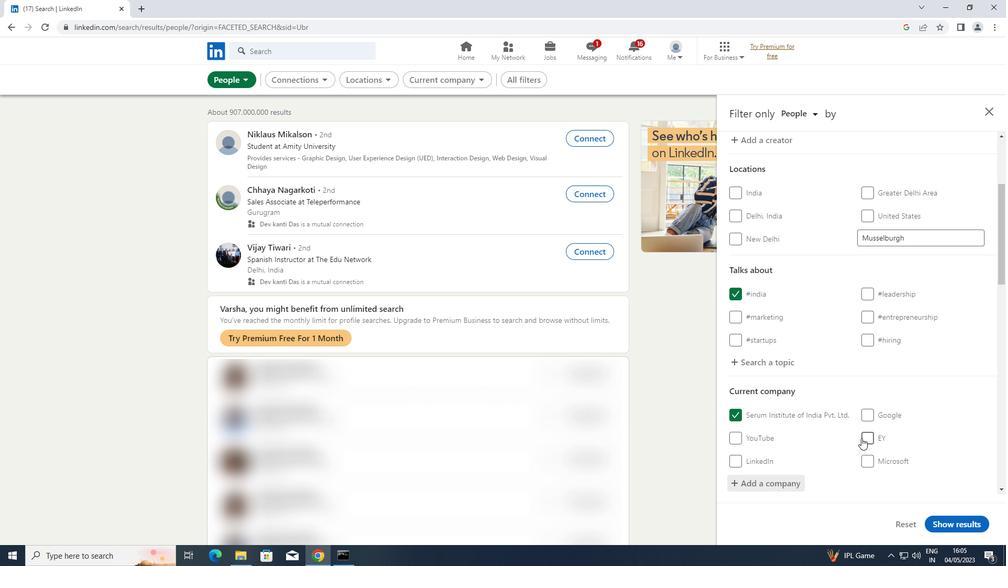 
Action: Mouse scrolled (861, 437) with delta (0, 0)
Screenshot: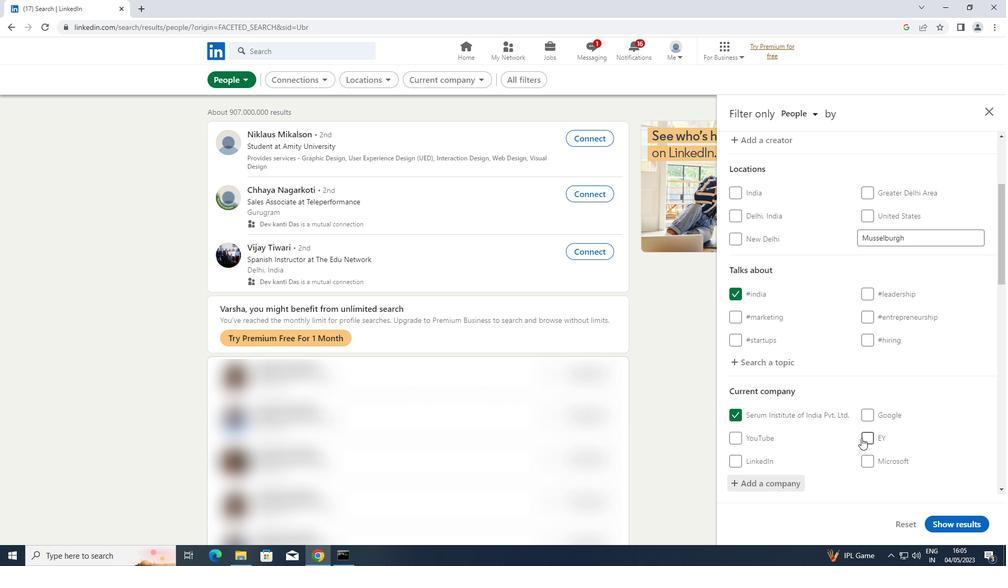 
Action: Mouse scrolled (861, 437) with delta (0, 0)
Screenshot: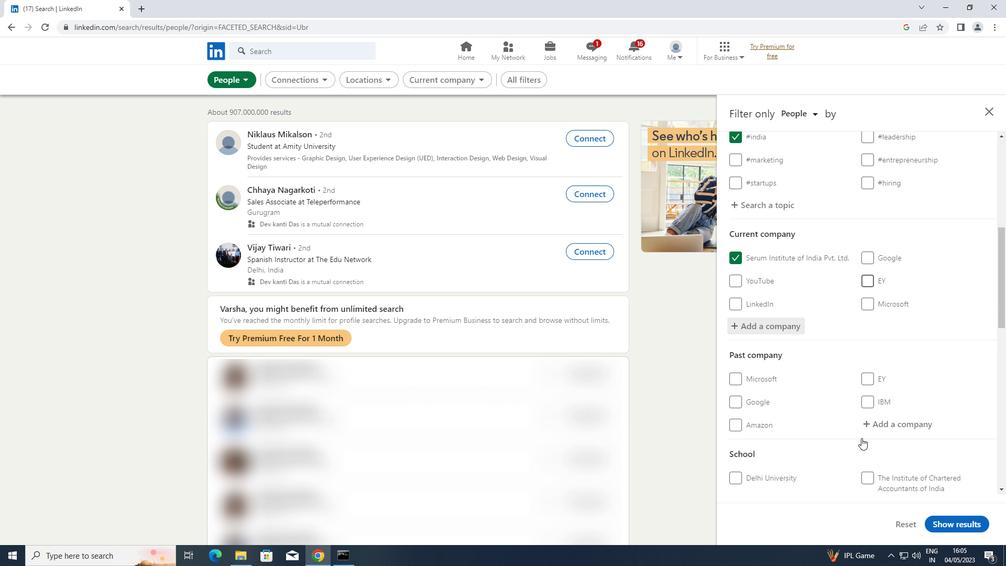 
Action: Mouse scrolled (861, 437) with delta (0, 0)
Screenshot: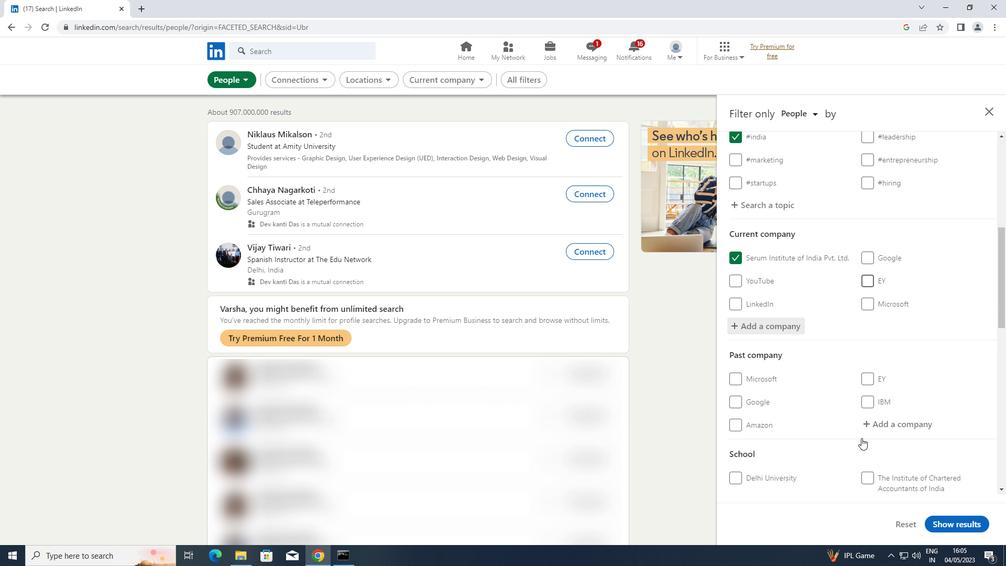 
Action: Mouse moved to (891, 426)
Screenshot: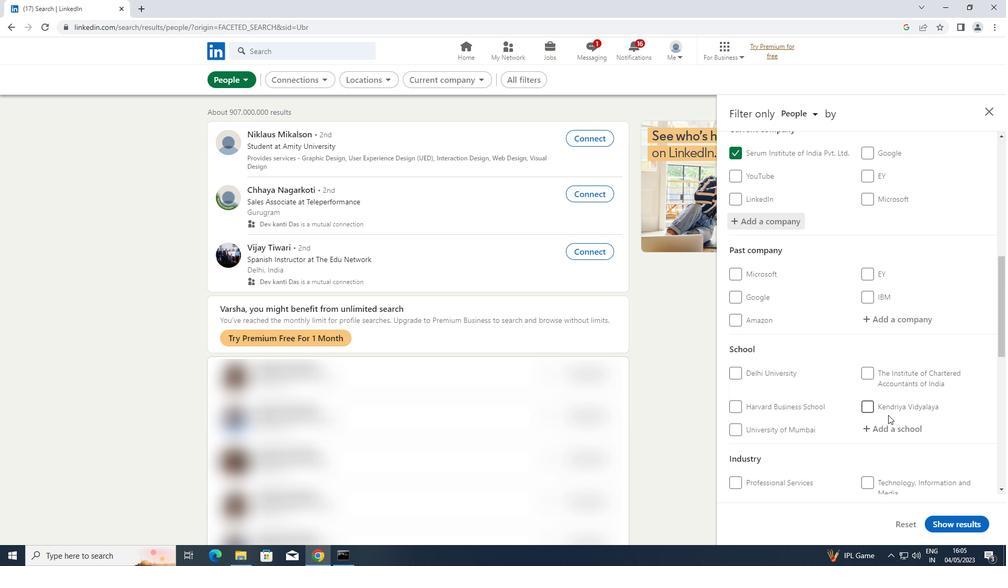 
Action: Mouse pressed left at (891, 426)
Screenshot: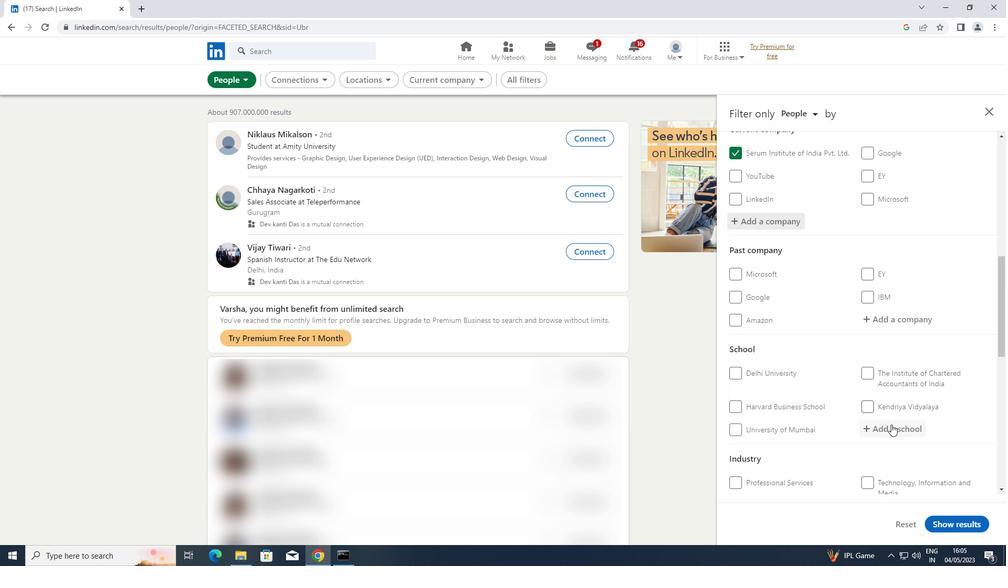 
Action: Key pressed <Key.shift><Key.shift><Key.shift><Key.shift><Key.shift><Key.shift><Key.shift><Key.shift><Key.shift><Key.shift><Key.shift><Key.shift><Key.shift><Key.shift><Key.shift><Key.shift><Key.shift><Key.shift>SYMBIOSIS<Key.space><Key.shift><Key.shift><Key.shift><Key.shift><Key.shift><Key.shift><Key.shift><Key.shift><Key.shift><Key.shift><Key.shift><Key.shift><Key.shift><Key.shift><Key.shift><Key.shift><Key.shift><Key.shift><Key.shift><Key.shift><Key.shift><Key.shift><Key.shift><Key.shift><Key.shift><Key.shift><Key.shift><Key.shift><Key.shift><Key.shift><Key.shift><Key.shift><Key.shift><Key.shift><Key.shift><Key.shift><Key.shift><Key.shift><Key.shift>INSTITUTE<Key.space>OF
Screenshot: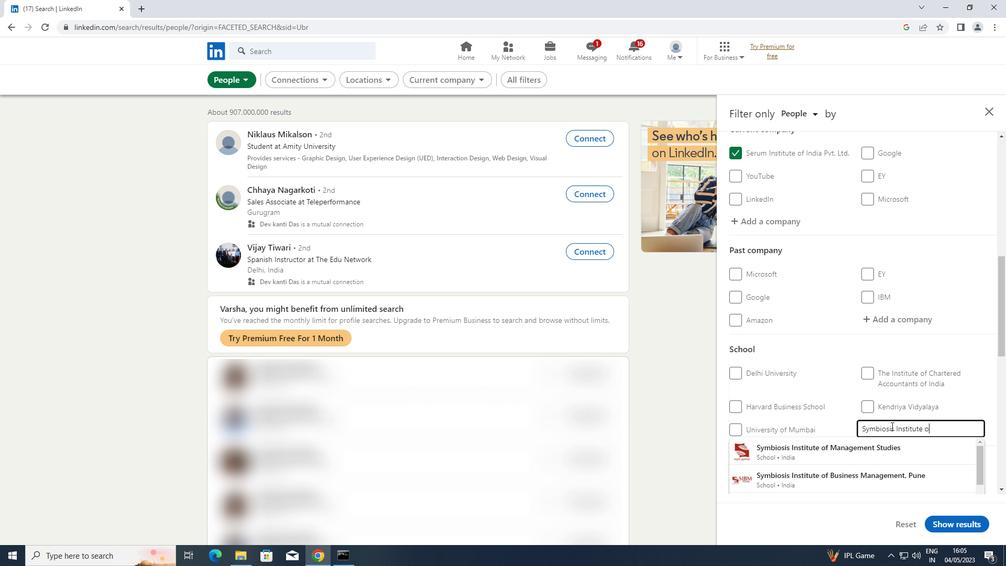 
Action: Mouse moved to (846, 476)
Screenshot: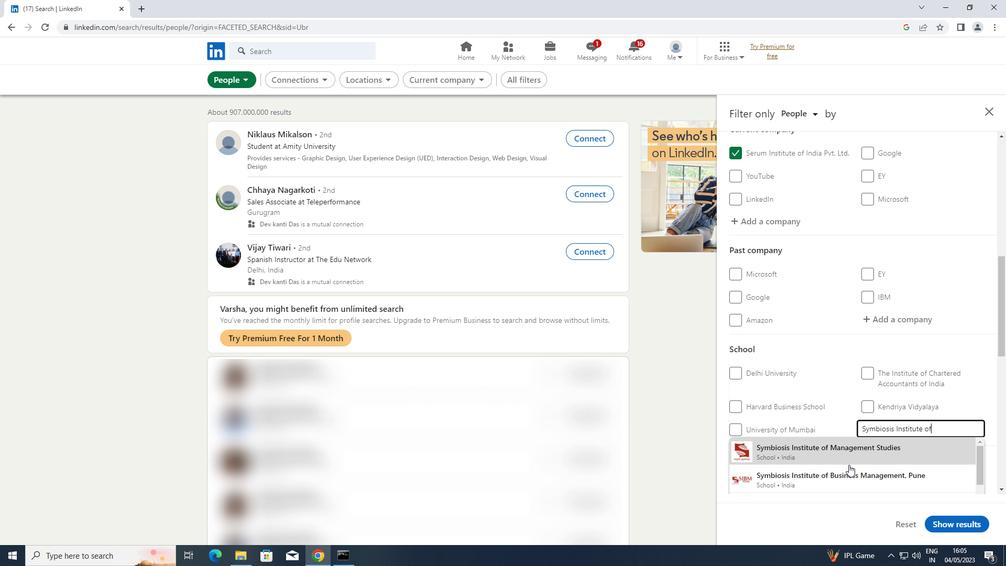 
Action: Mouse pressed left at (846, 476)
Screenshot: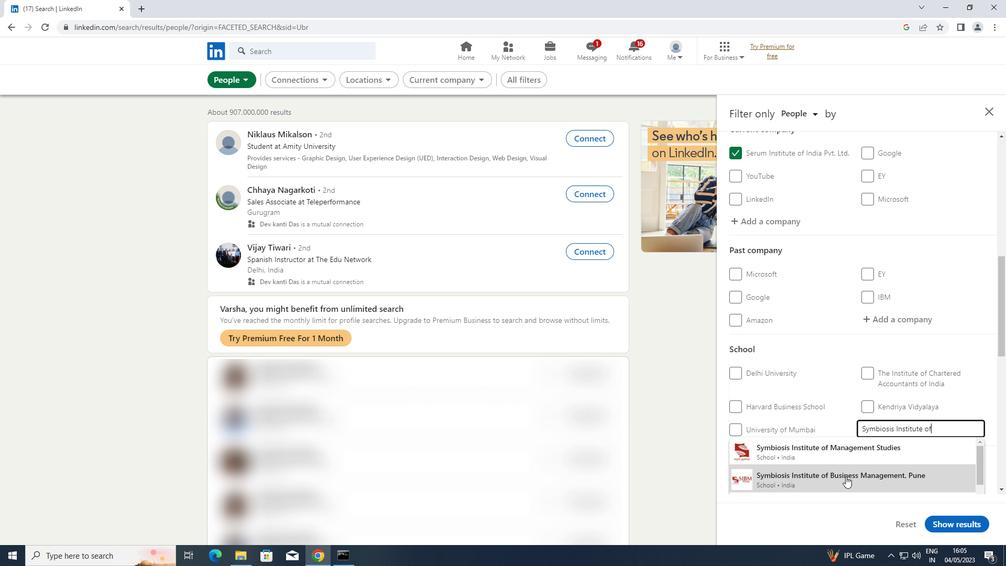 
Action: Mouse moved to (848, 463)
Screenshot: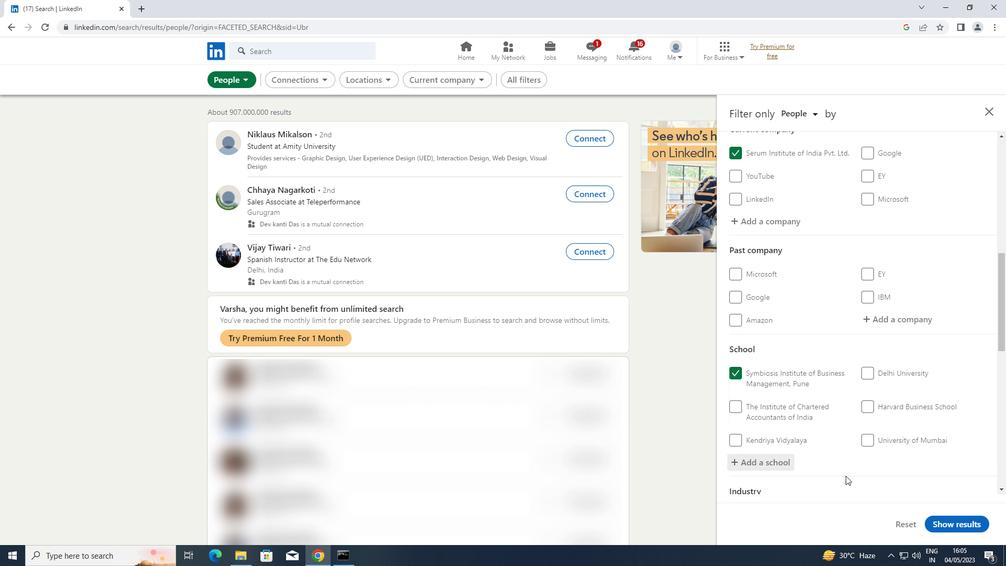 
Action: Mouse scrolled (848, 463) with delta (0, 0)
Screenshot: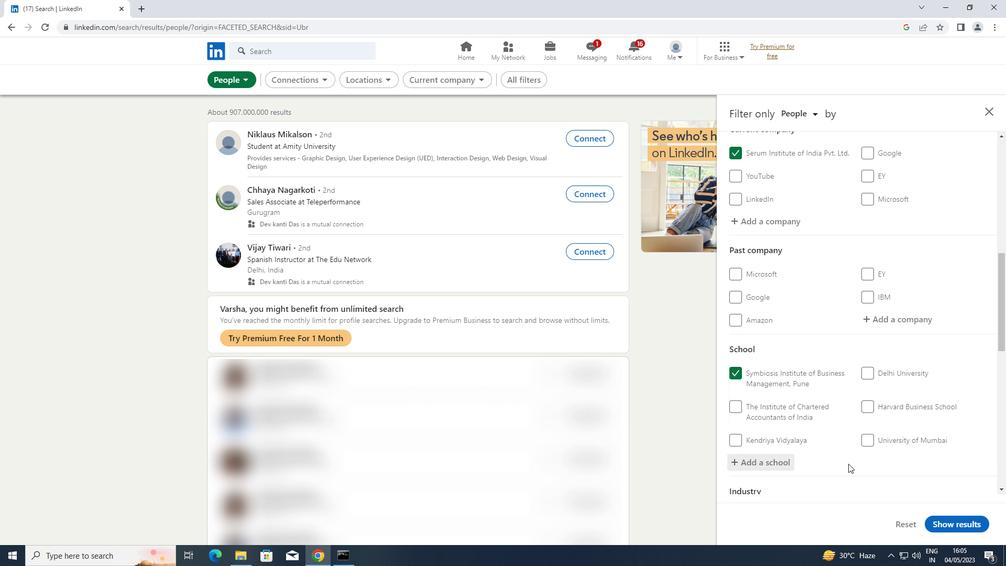 
Action: Mouse scrolled (848, 463) with delta (0, 0)
Screenshot: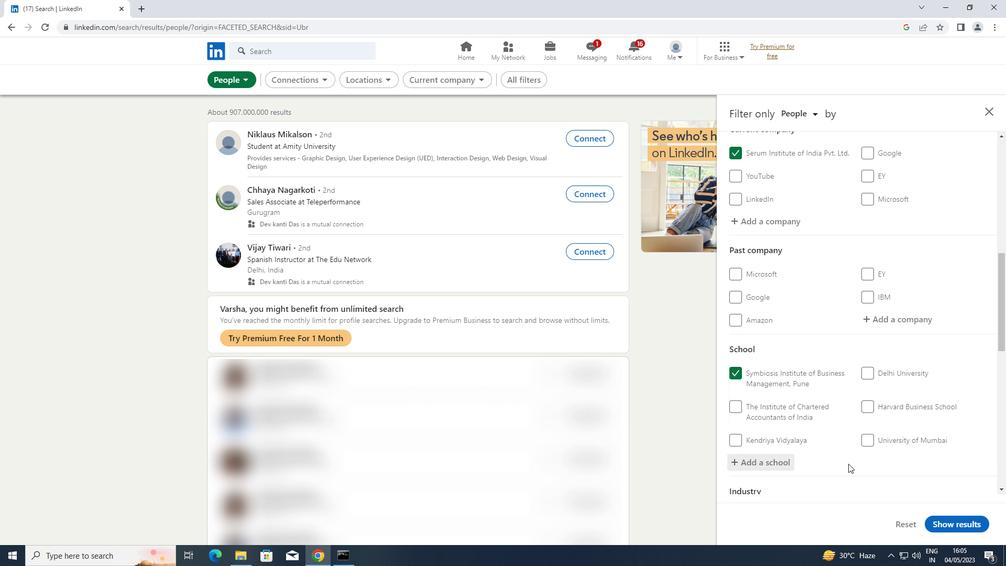 
Action: Mouse scrolled (848, 463) with delta (0, 0)
Screenshot: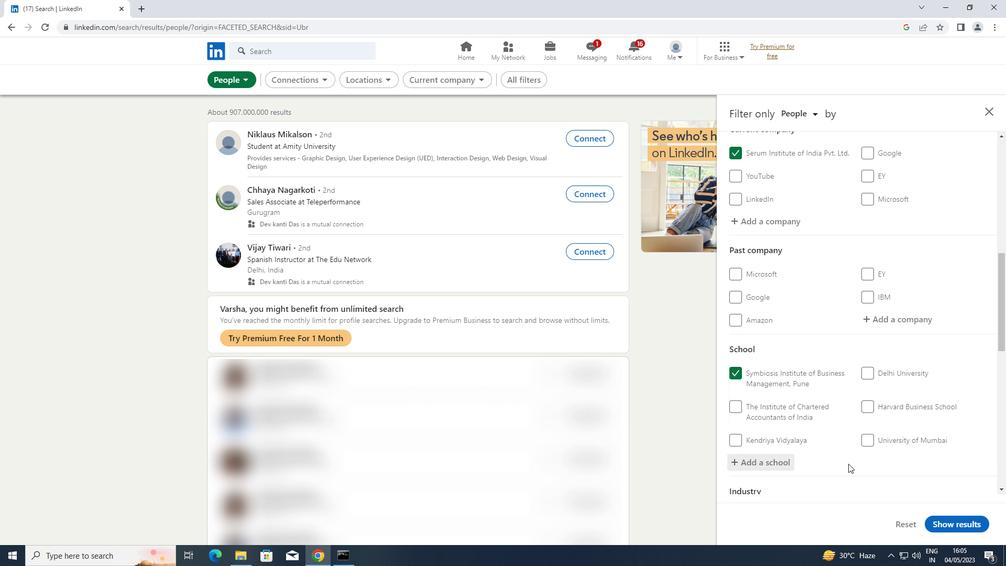 
Action: Mouse scrolled (848, 463) with delta (0, 0)
Screenshot: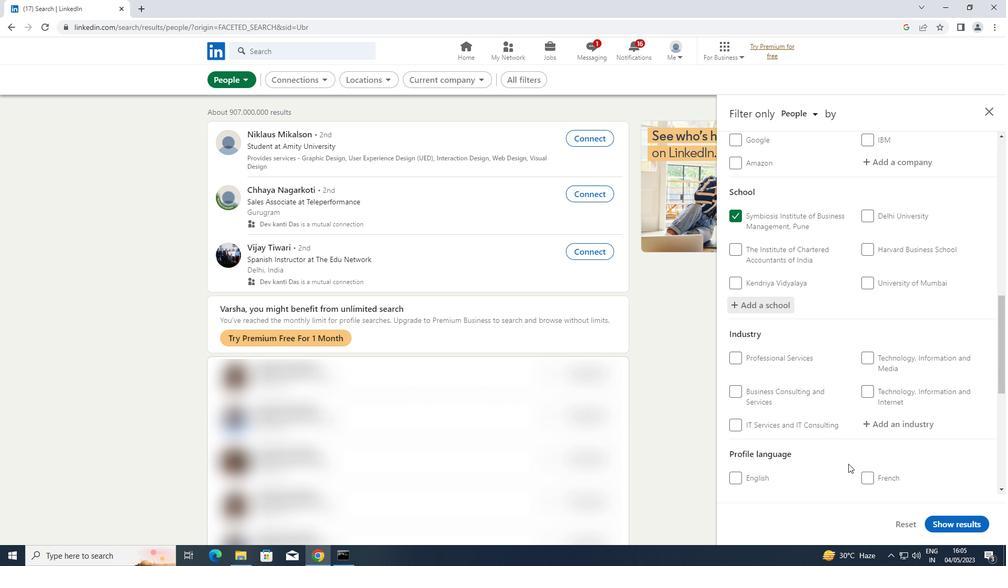 
Action: Mouse moved to (915, 368)
Screenshot: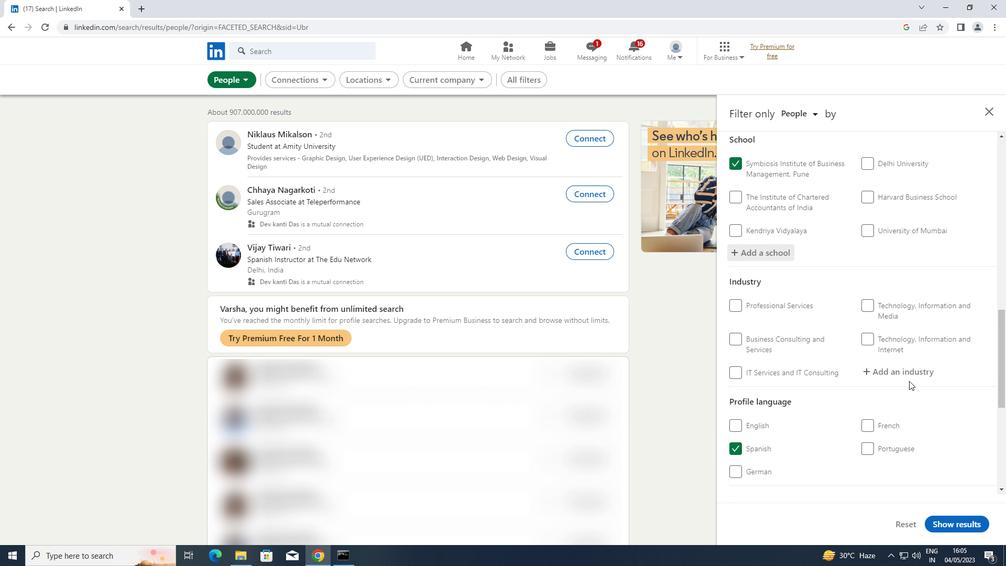 
Action: Mouse pressed left at (915, 368)
Screenshot: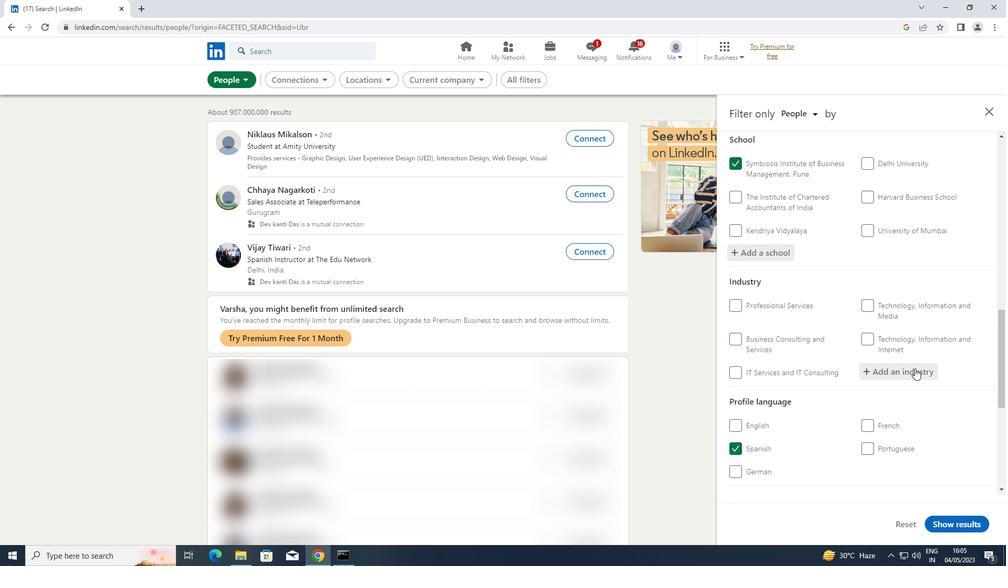 
Action: Key pressed <Key.shift>SOAP<Key.space>AND
Screenshot: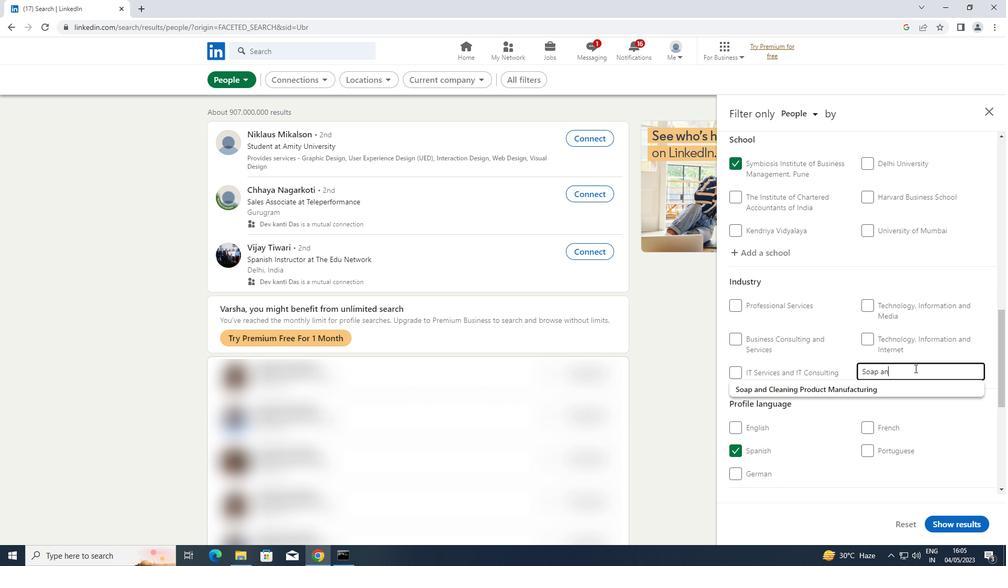 
Action: Mouse moved to (851, 394)
Screenshot: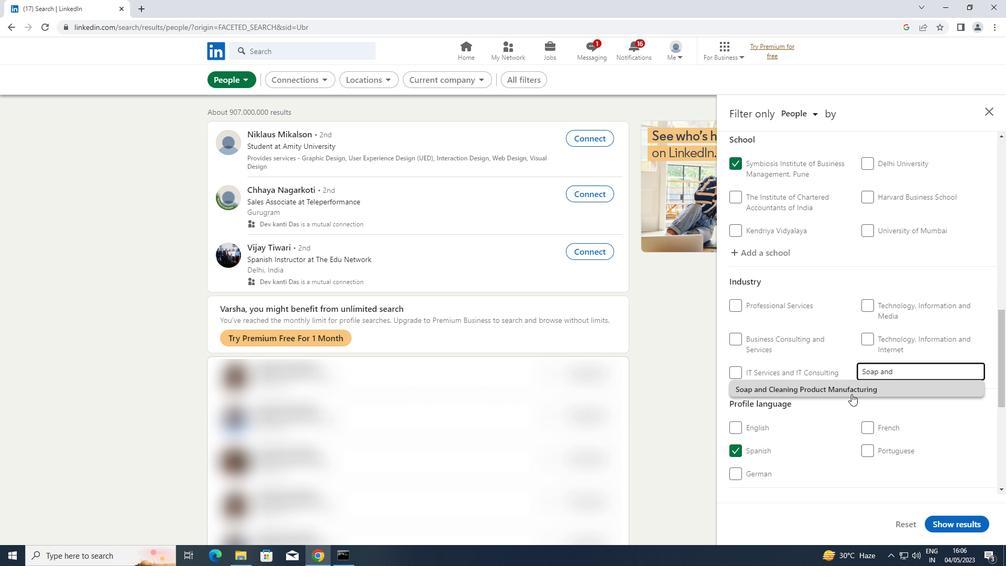 
Action: Mouse pressed left at (851, 394)
Screenshot: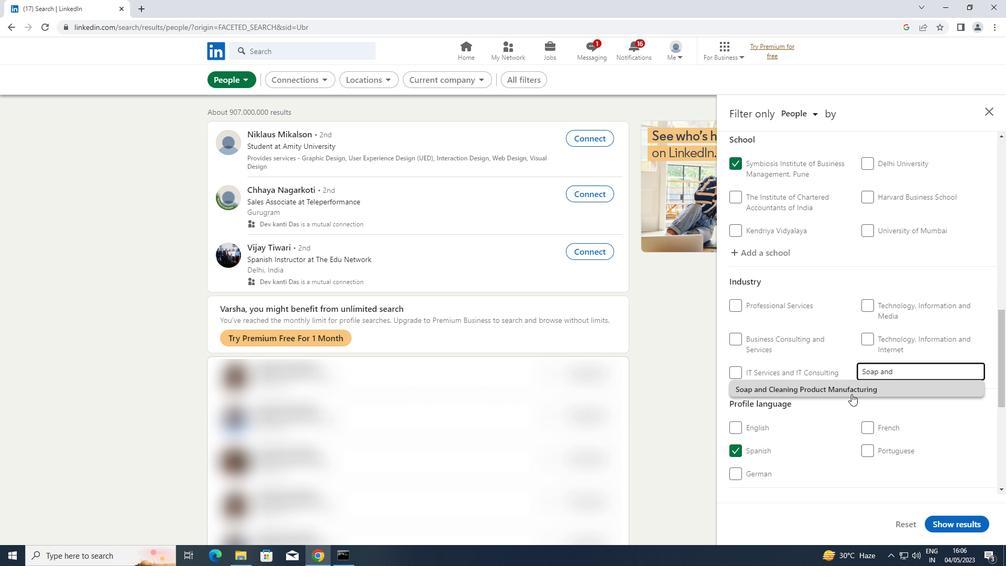 
Action: Mouse moved to (851, 393)
Screenshot: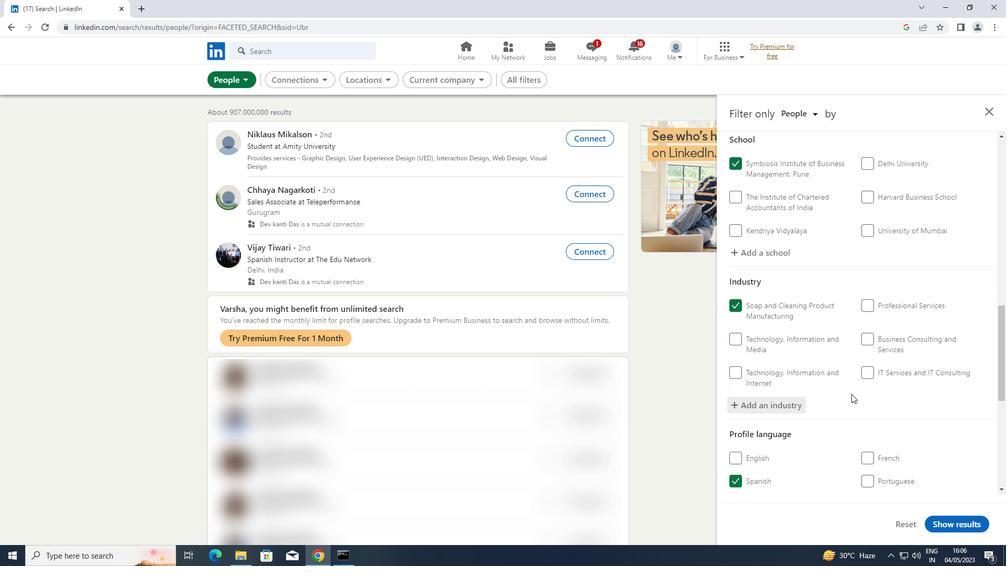 
Action: Mouse scrolled (851, 392) with delta (0, 0)
Screenshot: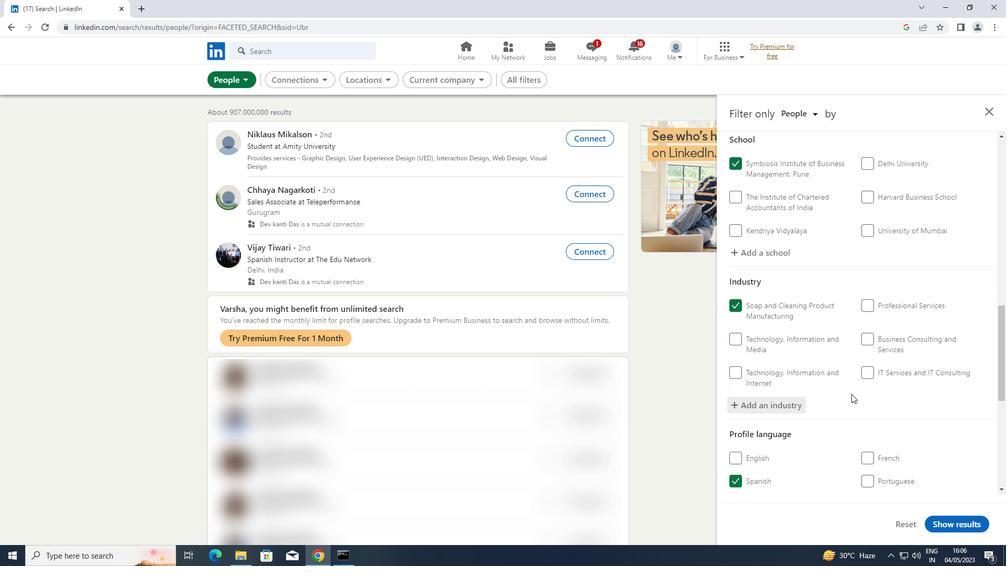 
Action: Mouse scrolled (851, 392) with delta (0, 0)
Screenshot: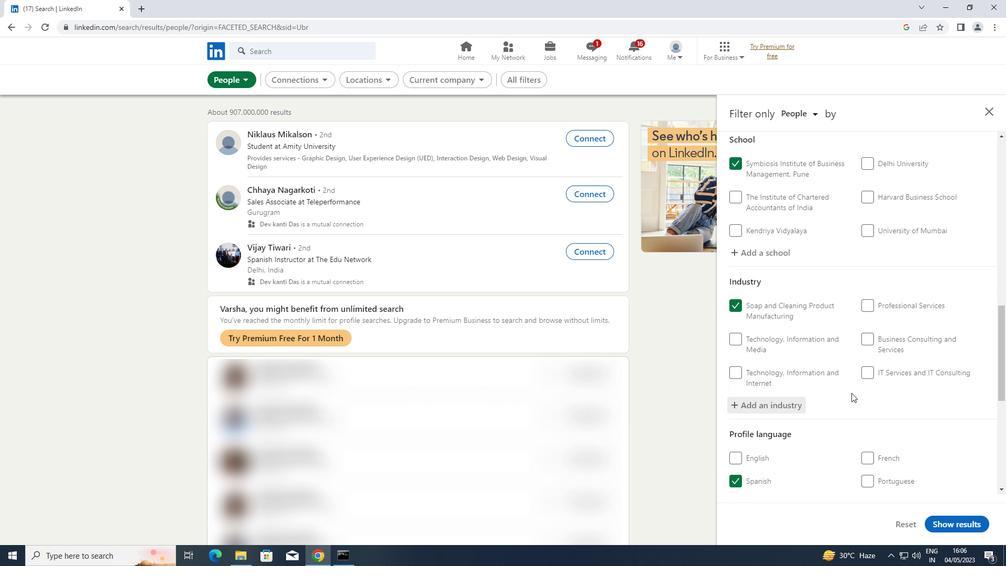 
Action: Mouse scrolled (851, 392) with delta (0, 0)
Screenshot: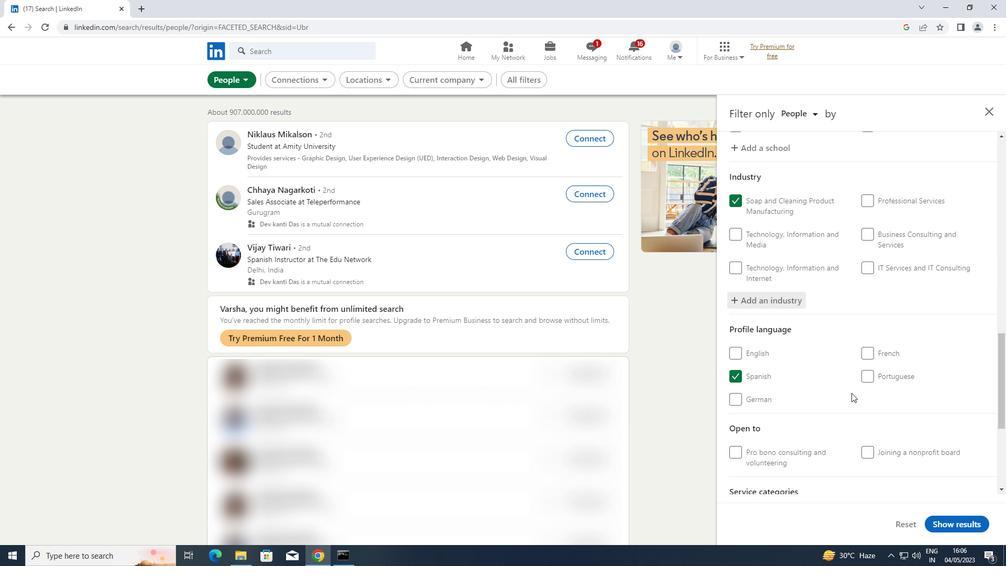 
Action: Mouse scrolled (851, 392) with delta (0, 0)
Screenshot: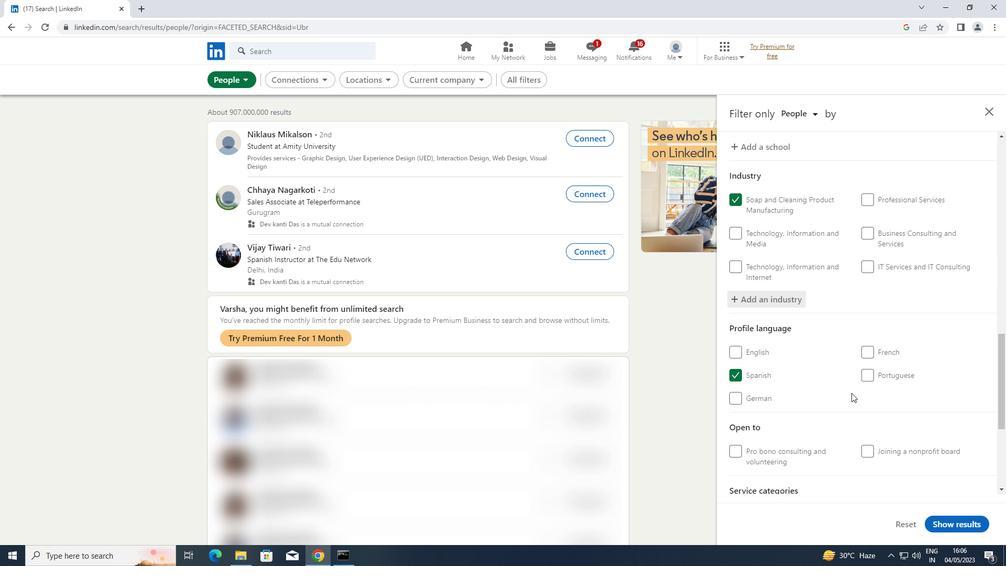 
Action: Mouse moved to (884, 453)
Screenshot: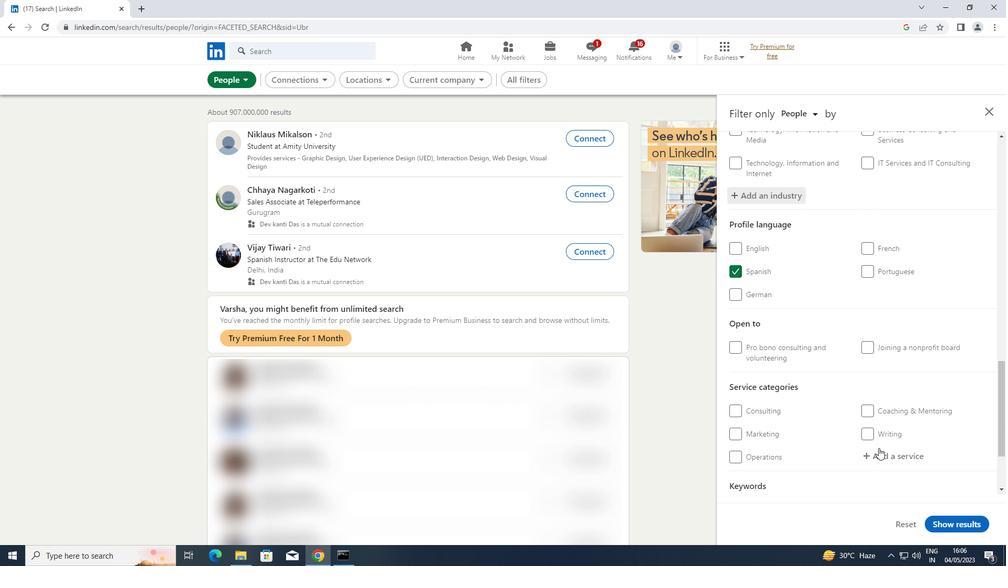 
Action: Mouse pressed left at (884, 453)
Screenshot: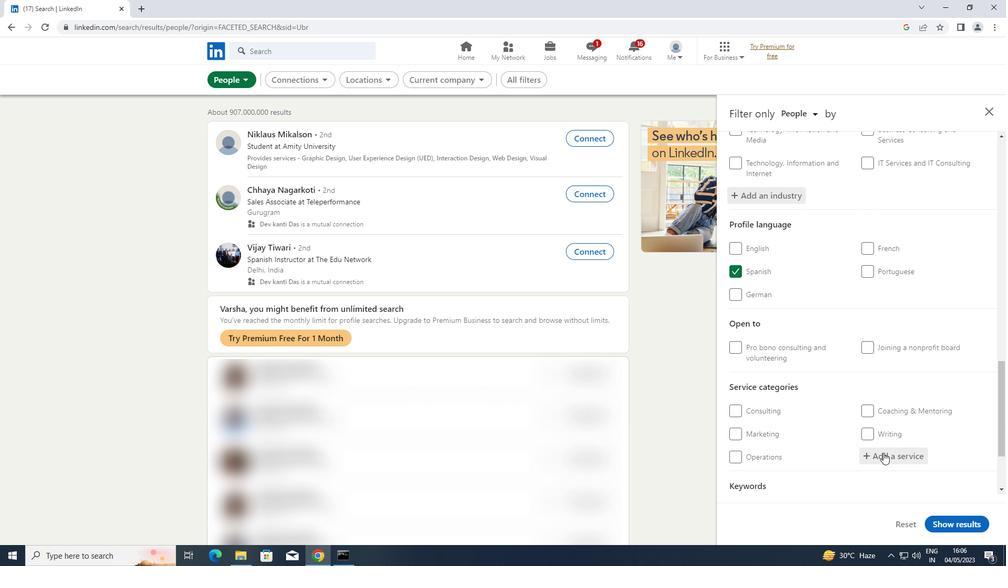 
Action: Key pressed <Key.shift>FINANCIAL<Key.space><Key.shift>ANALY
Screenshot: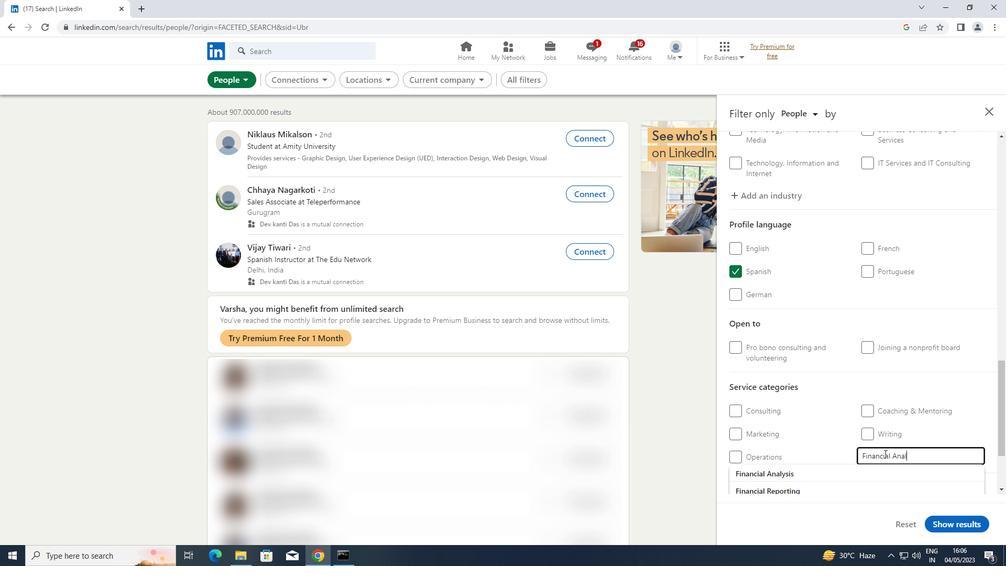 
Action: Mouse moved to (844, 473)
Screenshot: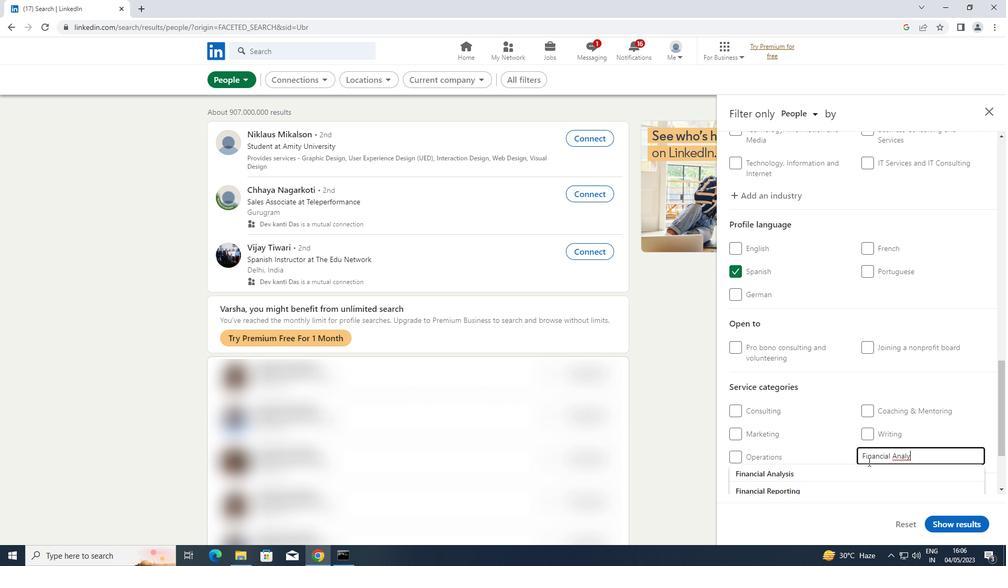 
Action: Mouse pressed left at (844, 473)
Screenshot: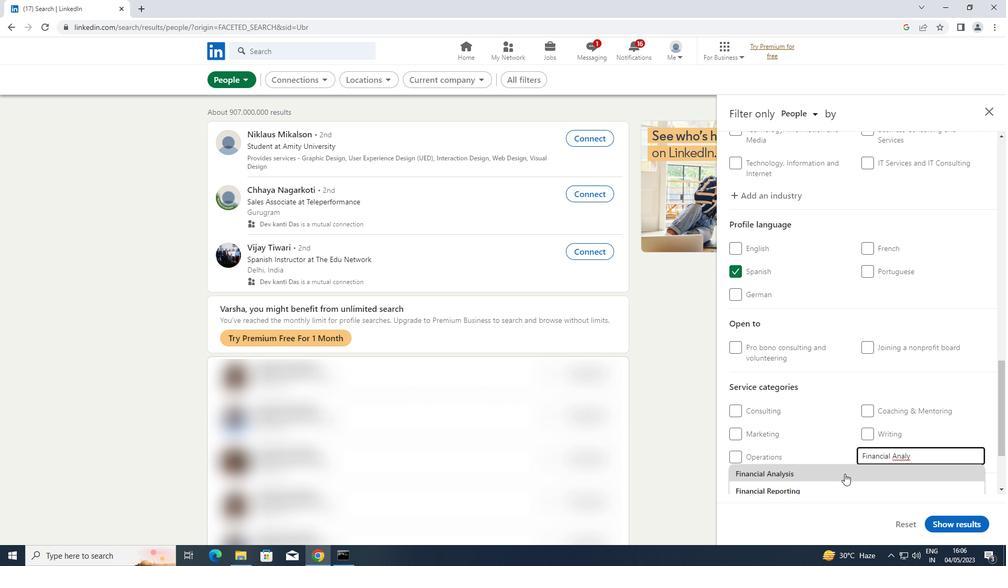 
Action: Mouse moved to (844, 473)
Screenshot: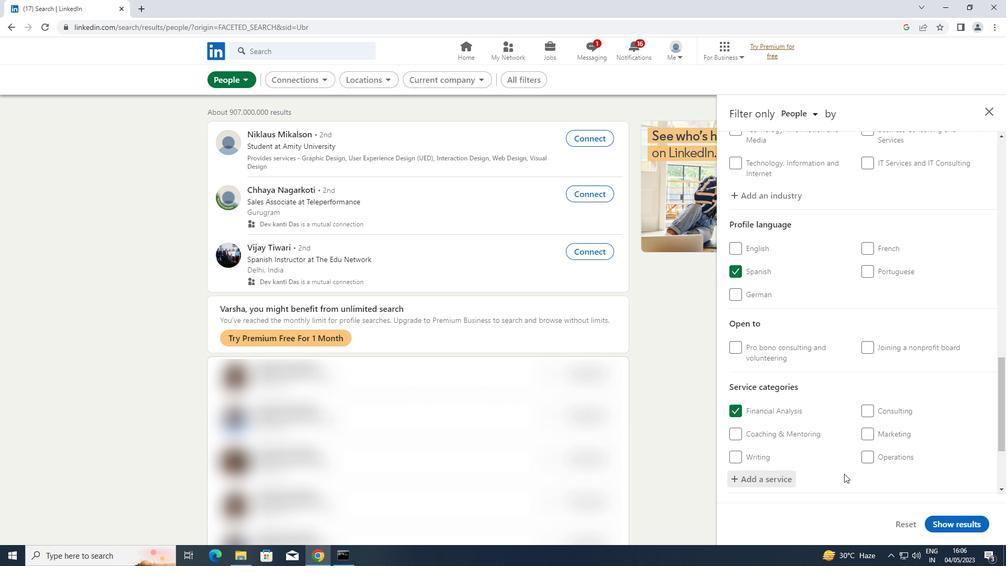 
Action: Mouse scrolled (844, 473) with delta (0, 0)
Screenshot: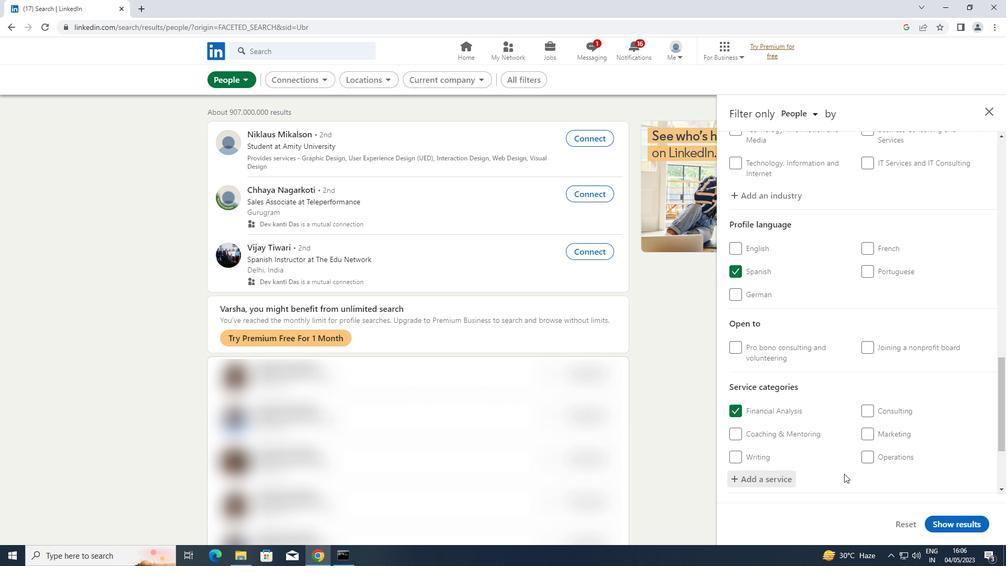 
Action: Mouse scrolled (844, 473) with delta (0, 0)
Screenshot: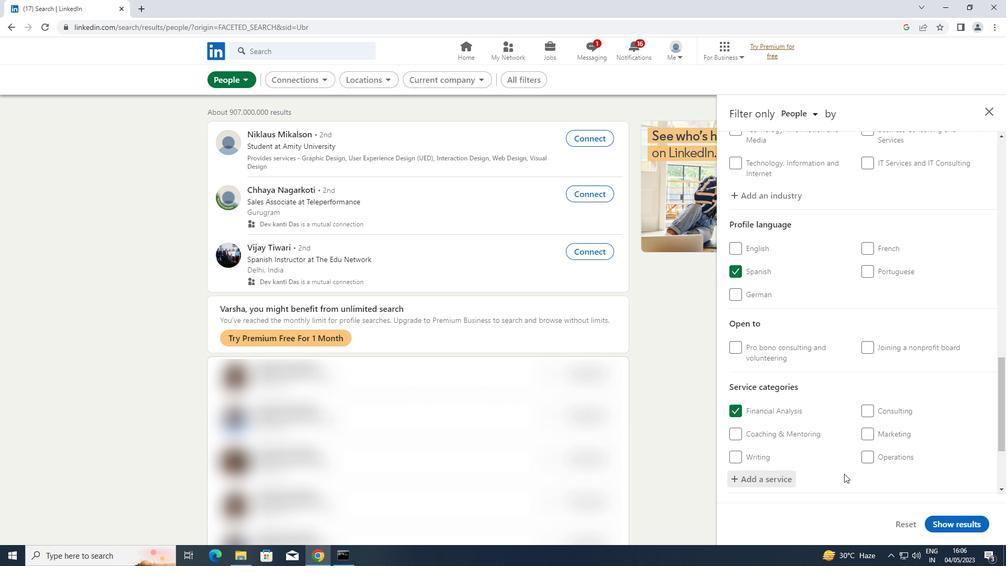 
Action: Mouse scrolled (844, 473) with delta (0, 0)
Screenshot: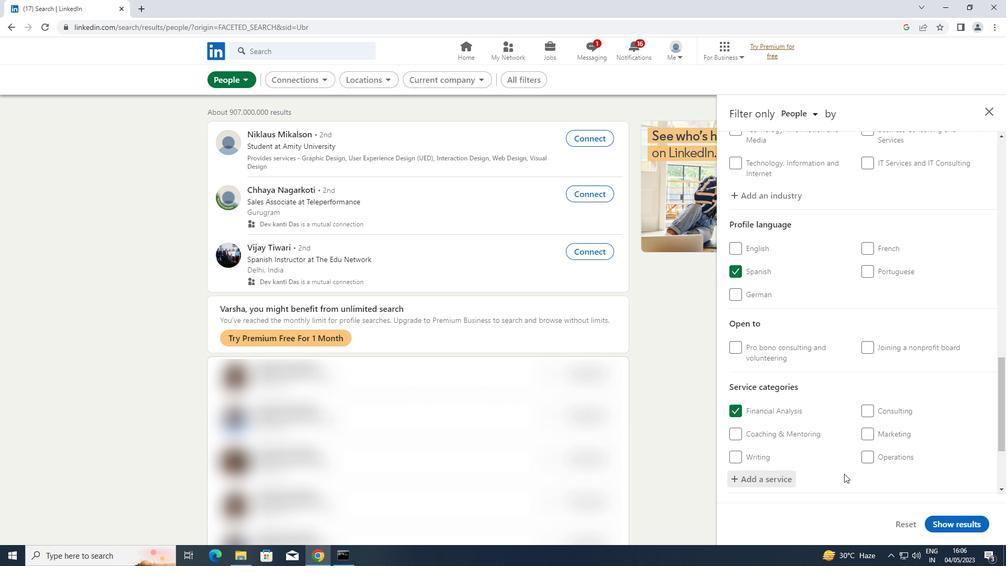 
Action: Mouse scrolled (844, 473) with delta (0, 0)
Screenshot: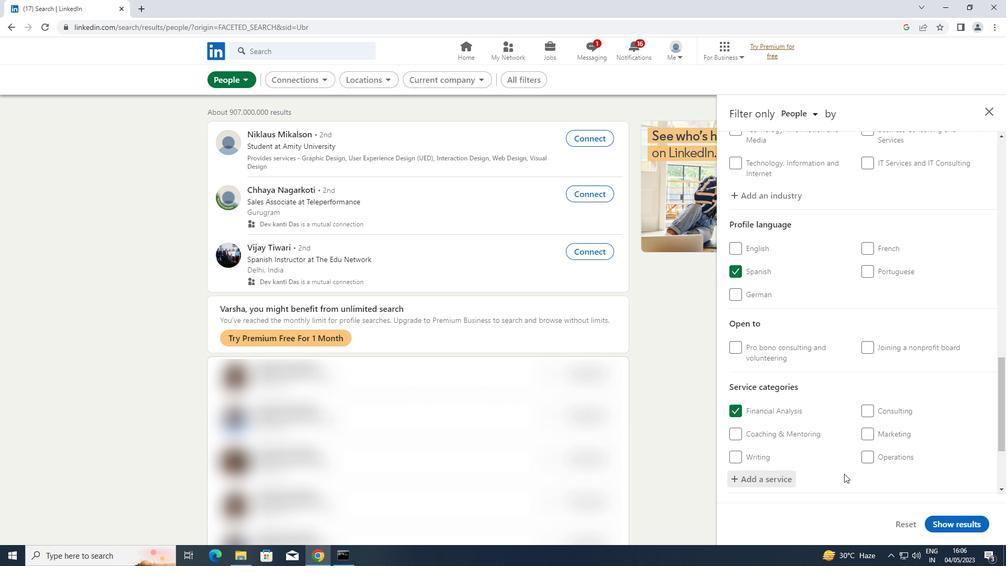 
Action: Mouse scrolled (844, 473) with delta (0, 0)
Screenshot: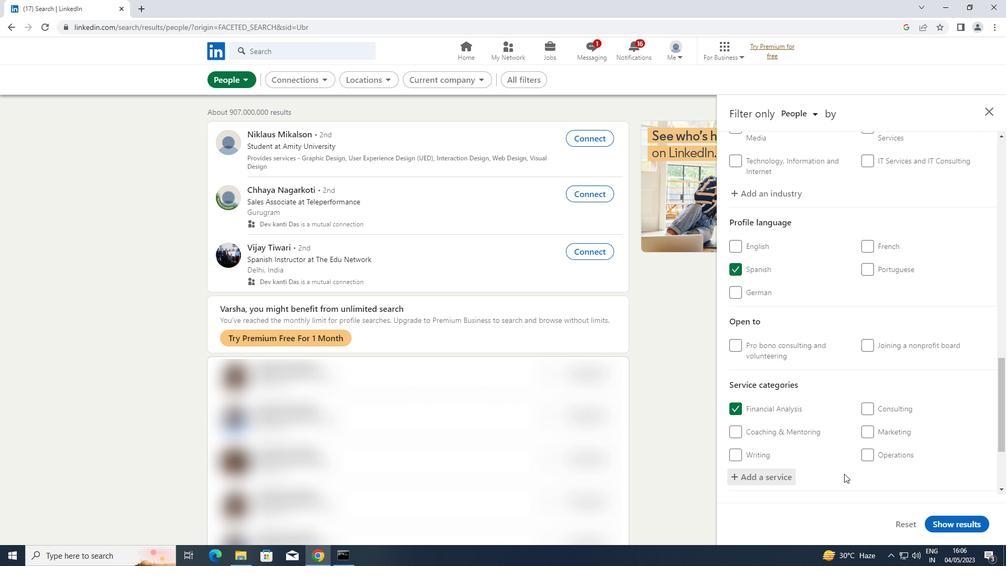 
Action: Mouse moved to (811, 441)
Screenshot: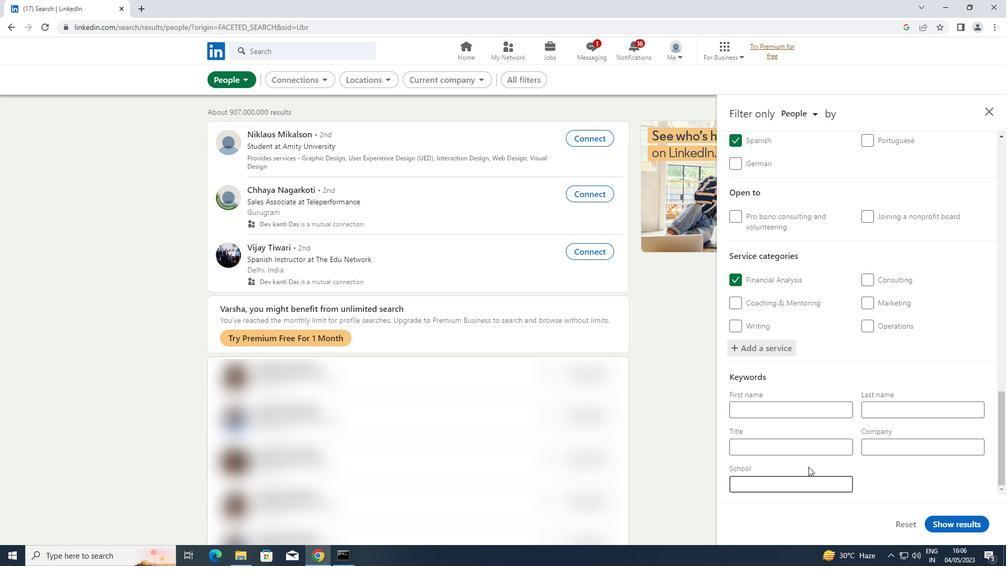 
Action: Mouse pressed left at (811, 441)
Screenshot: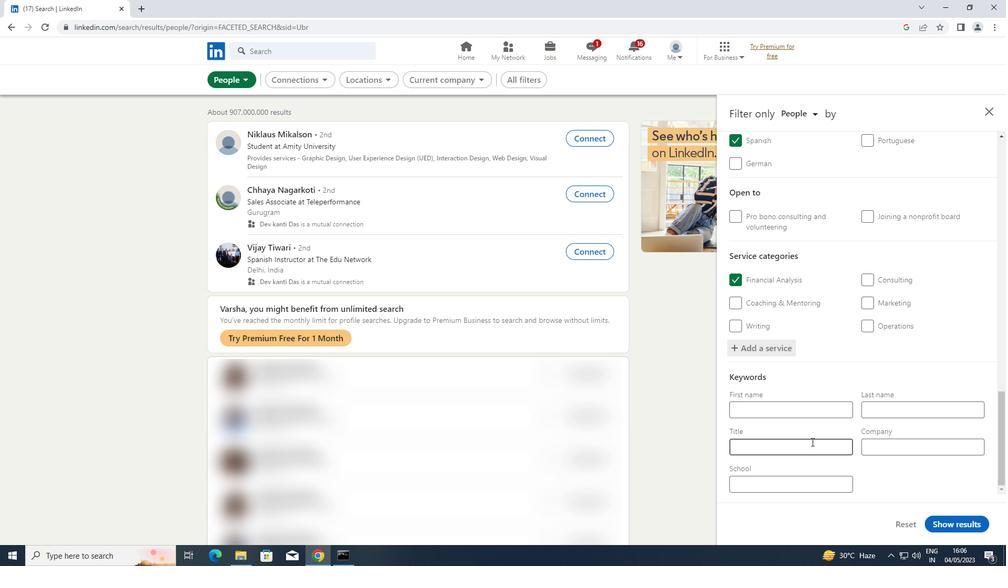 
Action: Key pressed <Key.shift>MEDICAL<Key.space><Key.shift>TRANSCRIPTIONIST
Screenshot: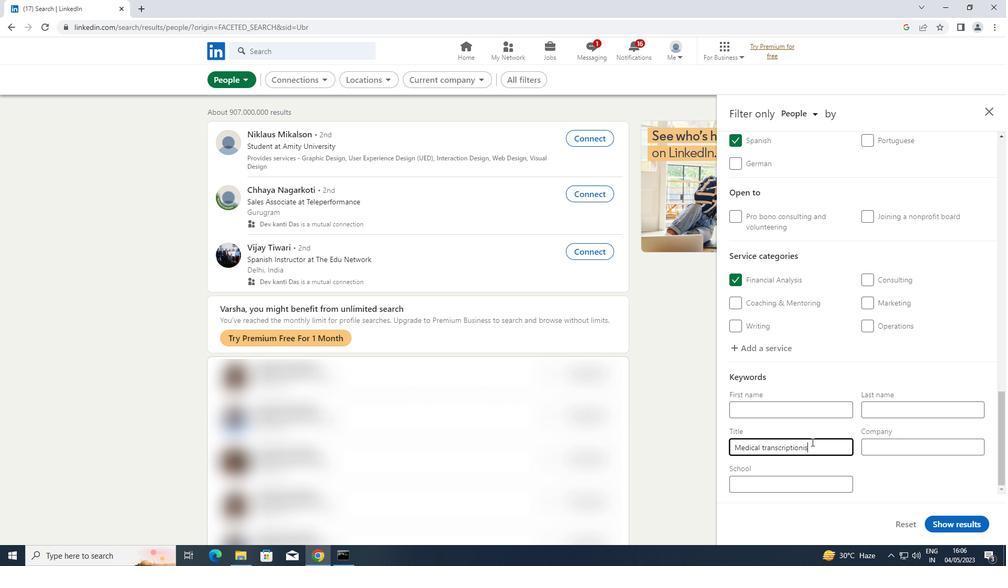 
Action: Mouse moved to (944, 520)
Screenshot: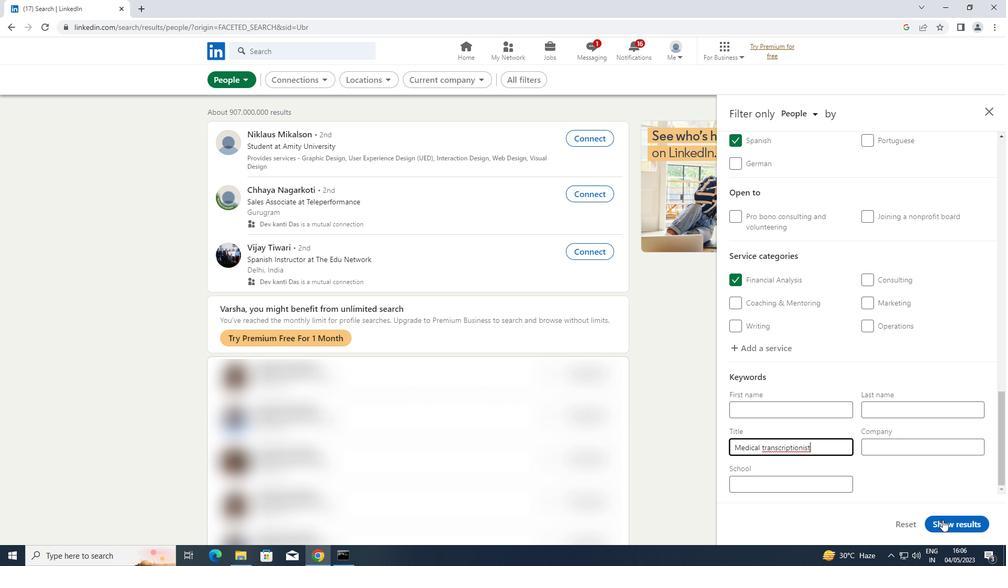 
Action: Mouse pressed left at (944, 520)
Screenshot: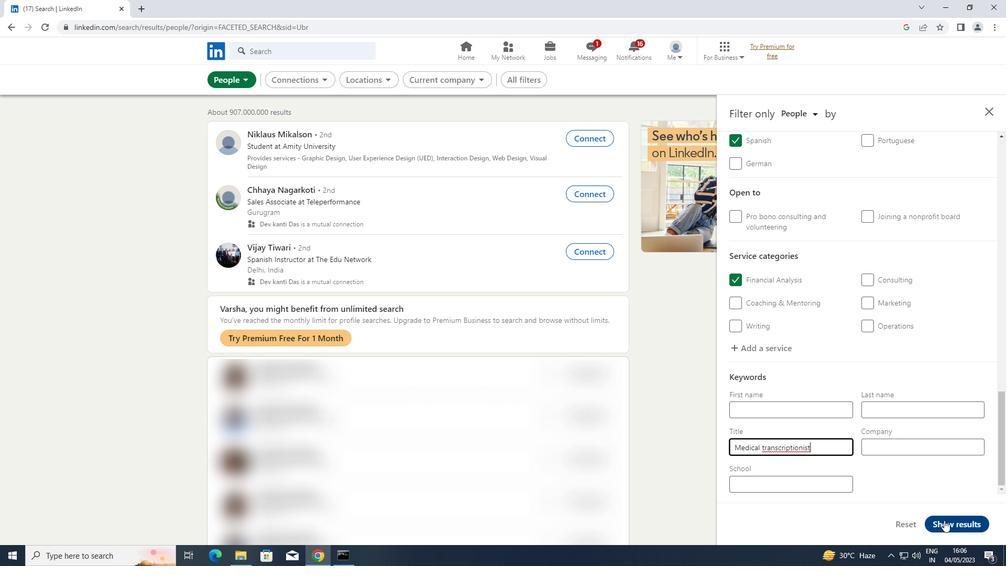 
